 Task: Add an event with the title Product Development Meeting, date '2024/04/17', time 8:00 AM to 10:00 AMand add a description: Participants will explore the significance of shared goals and a shared vision in driving team collaboration. They will learn techniques for aligning individual objectives with team objectives, fostering a sense of purpose, and promoting a collective sense of ownership.Select event color  Peacock . Add location for the event as: 123 Lello Bookstore, Porto, Portugal, logged in from the account softage.1@softage.netand send the event invitation to softage.5@softage.net and softage.6@softage.net. Set a reminder for the event Every weekday(Monday to Friday)
Action: Mouse moved to (46, 90)
Screenshot: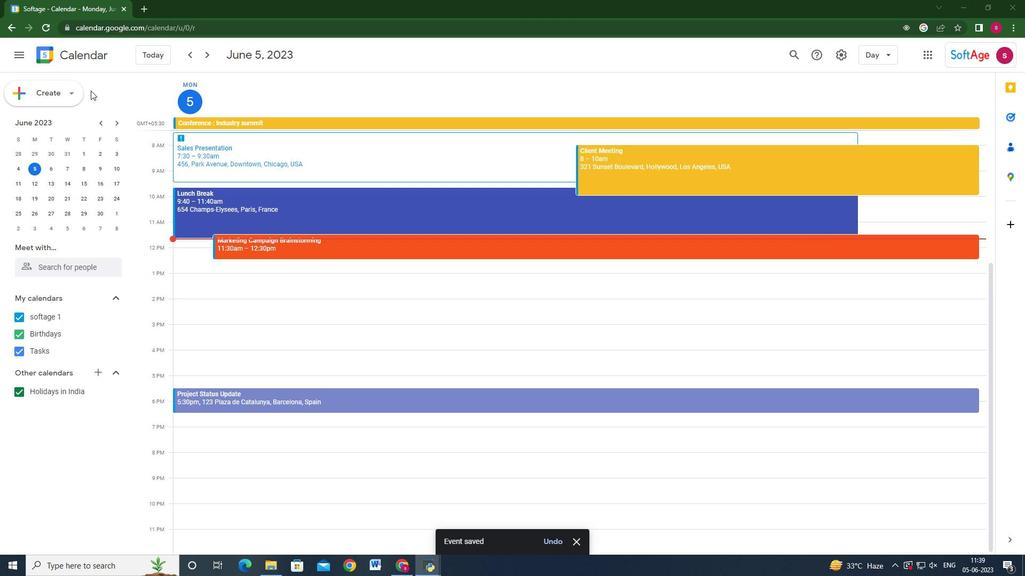 
Action: Mouse pressed left at (46, 90)
Screenshot: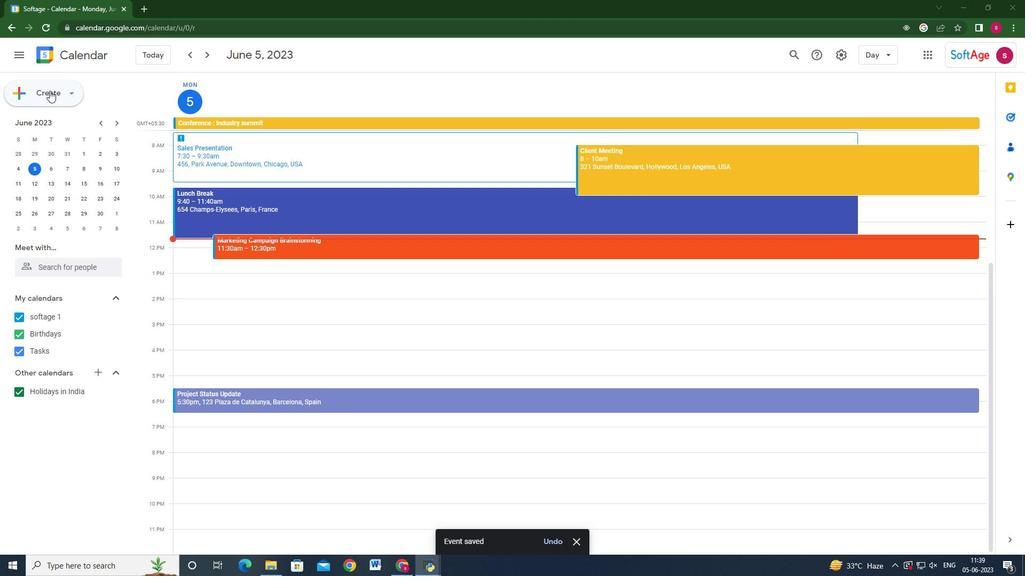 
Action: Mouse moved to (46, 117)
Screenshot: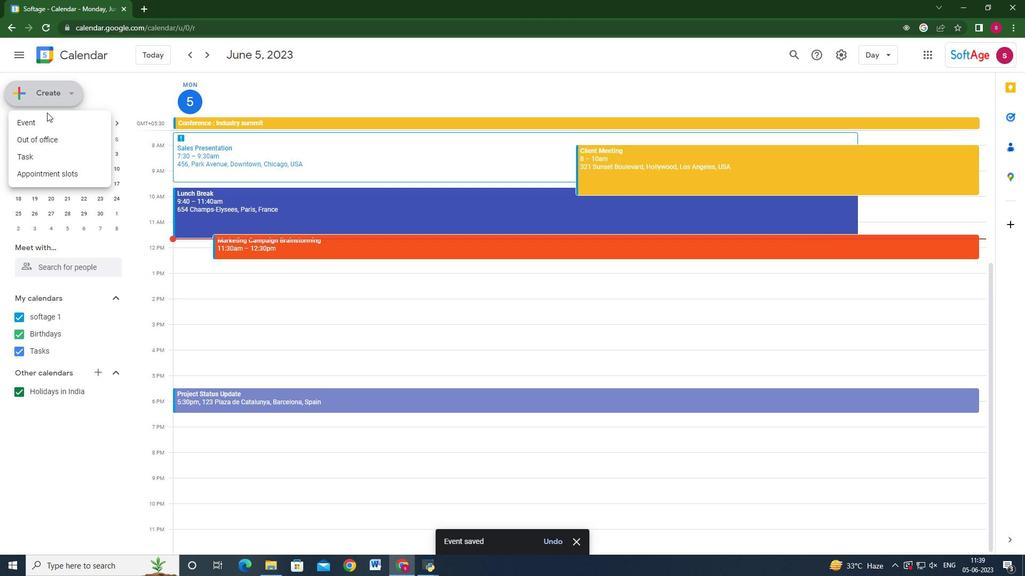 
Action: Mouse pressed left at (46, 117)
Screenshot: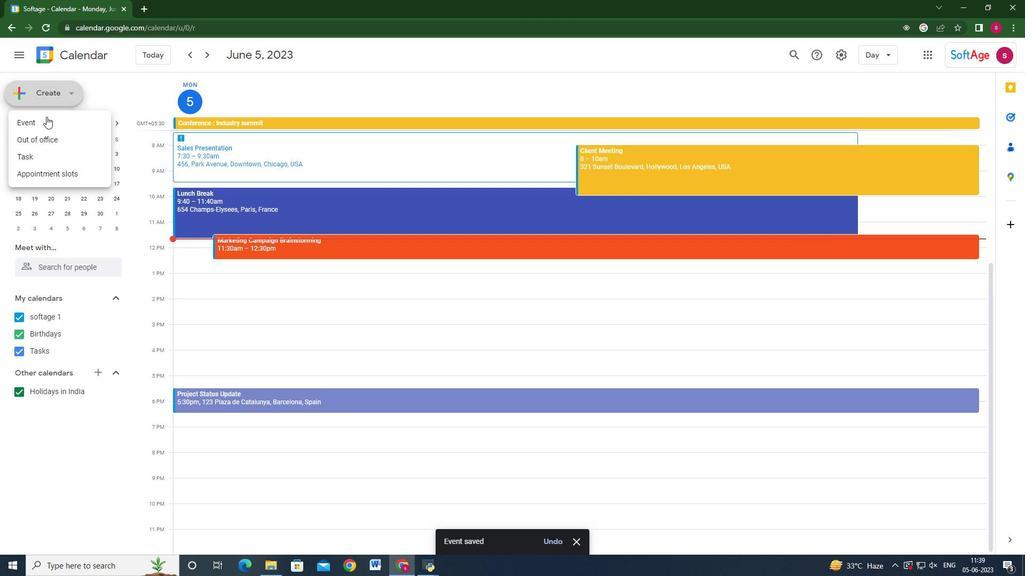 
Action: Mouse moved to (533, 191)
Screenshot: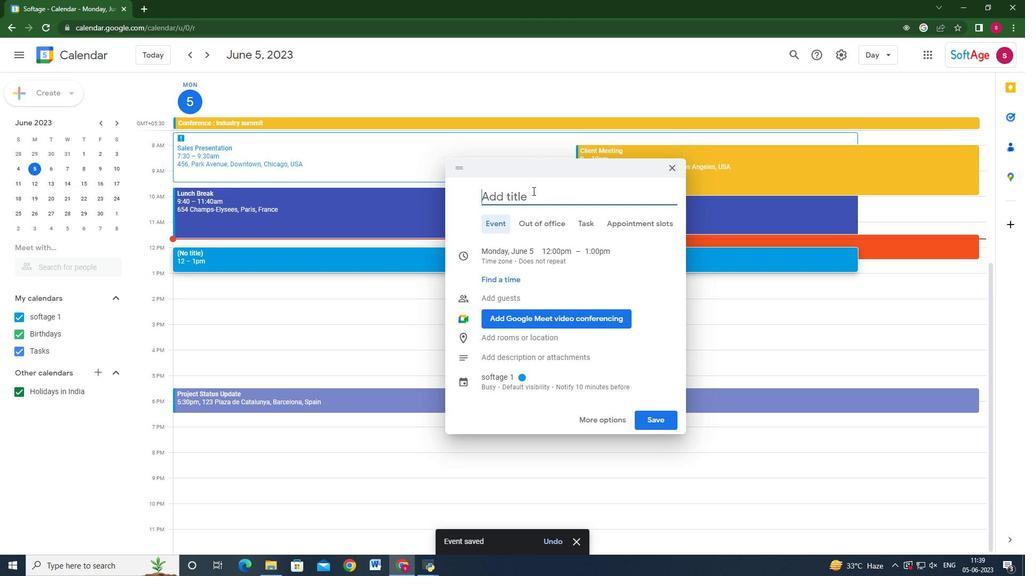 
Action: Key pressed <Key.shift><Key.shift>Product<Key.space><Key.shift_r>Development<Key.space><Key.shift_r><Key.shift>Meeting
Screenshot: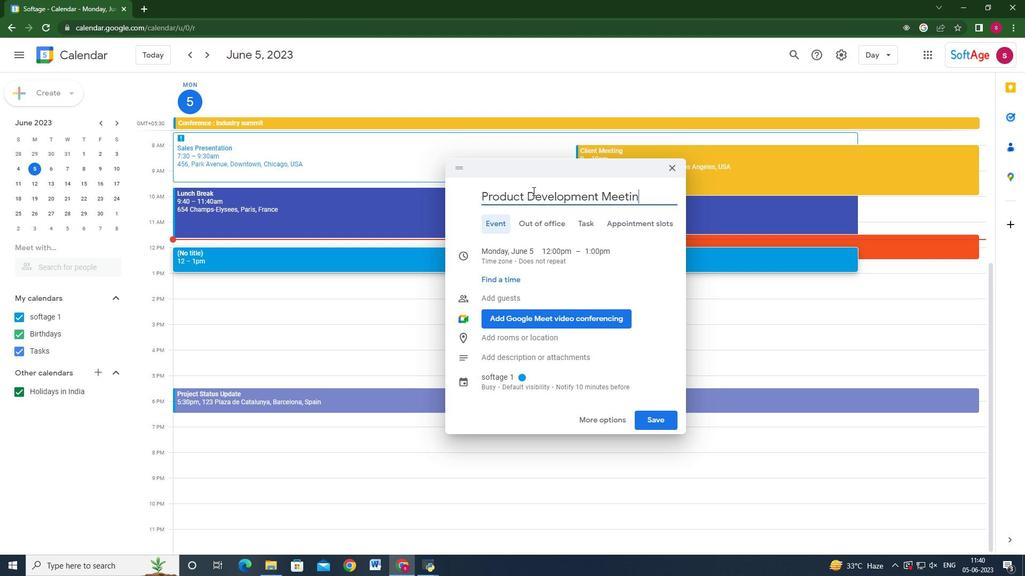 
Action: Mouse moved to (610, 414)
Screenshot: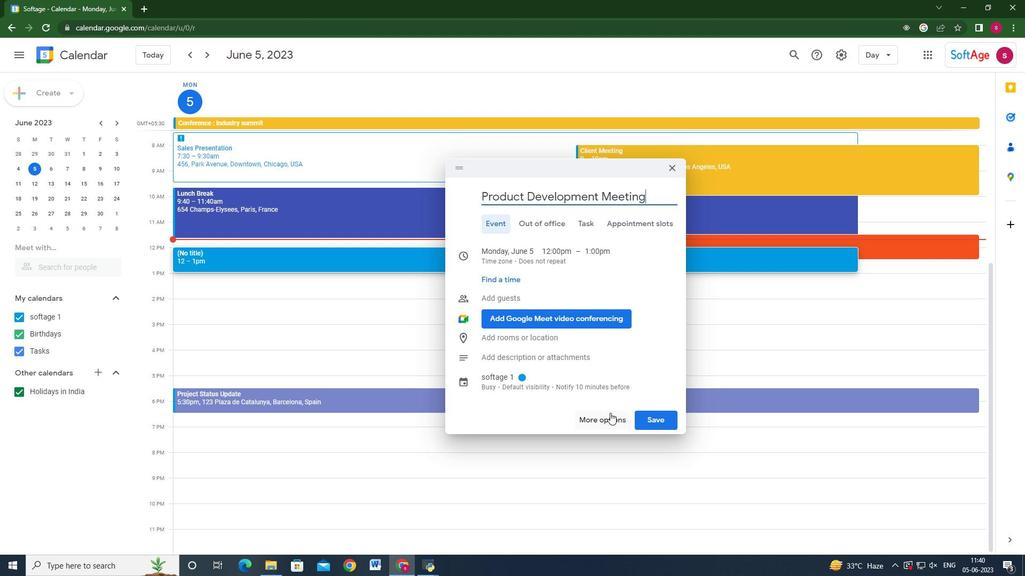 
Action: Mouse pressed left at (610, 414)
Screenshot: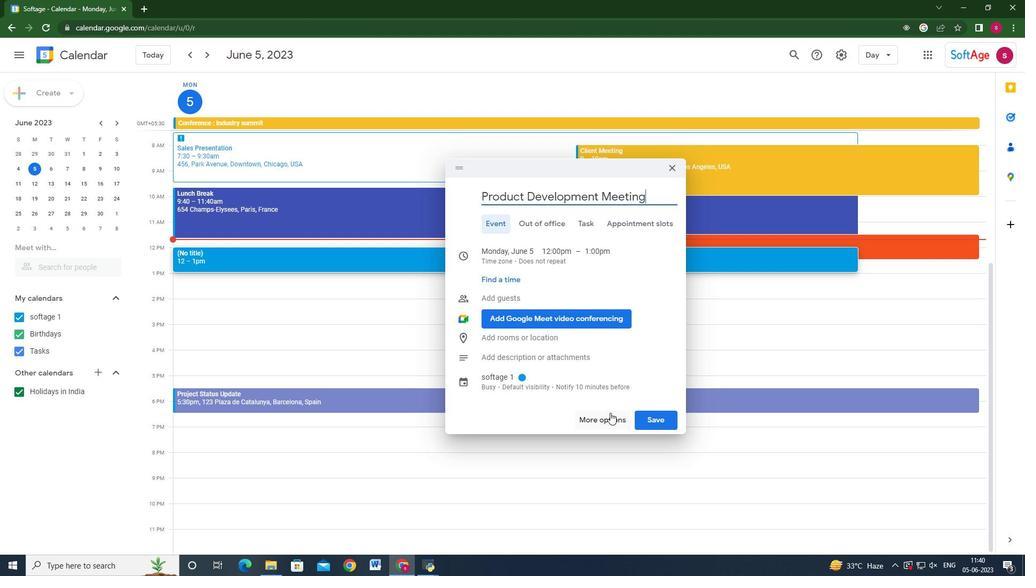 
Action: Mouse moved to (73, 92)
Screenshot: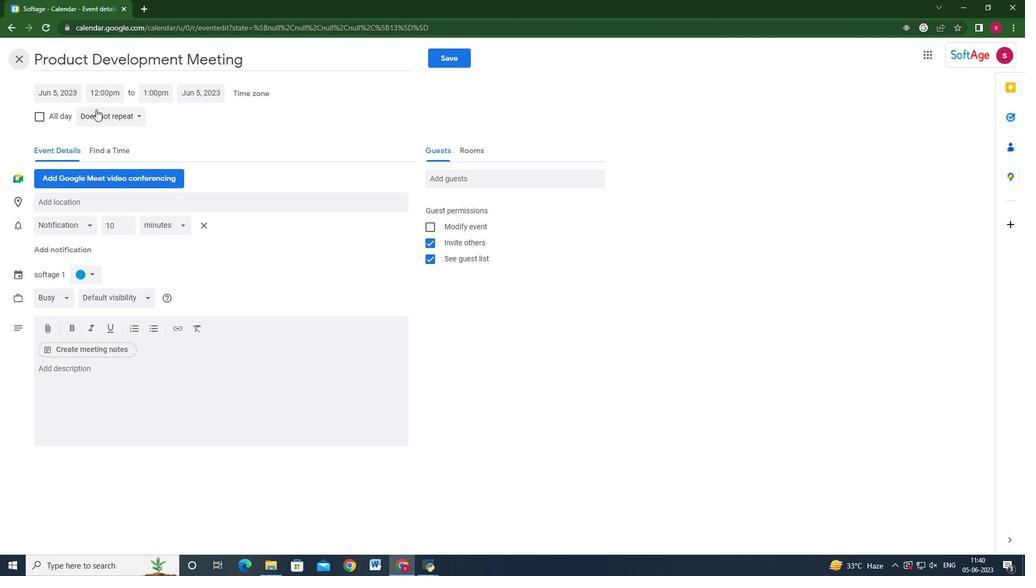 
Action: Mouse pressed left at (73, 92)
Screenshot: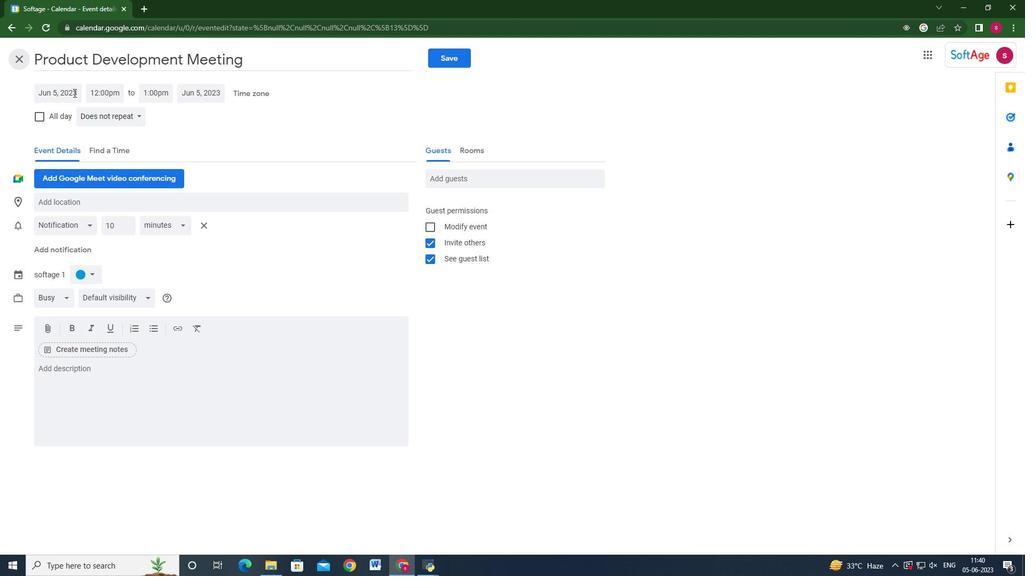 
Action: Mouse moved to (167, 114)
Screenshot: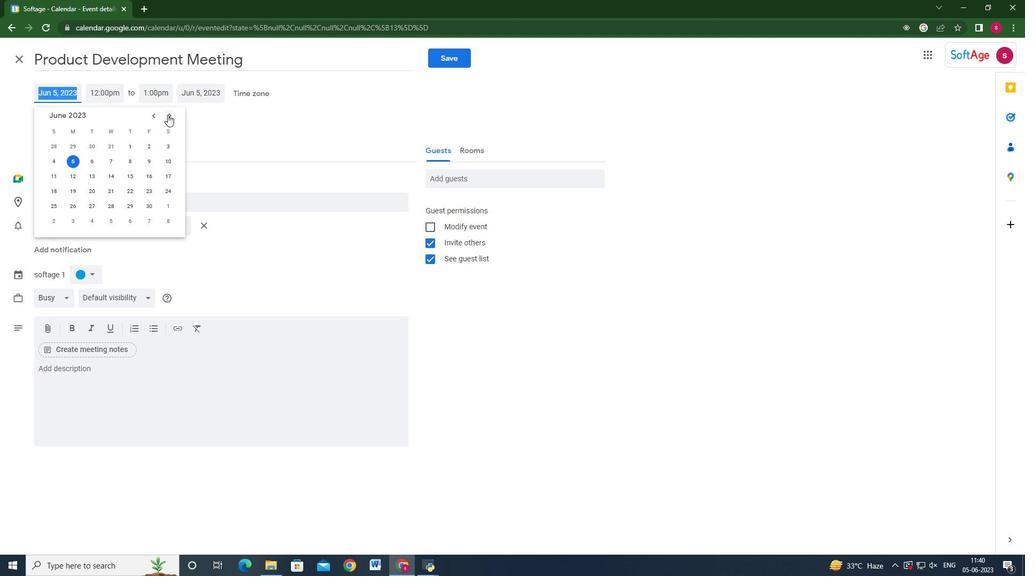 
Action: Mouse pressed left at (167, 114)
Screenshot: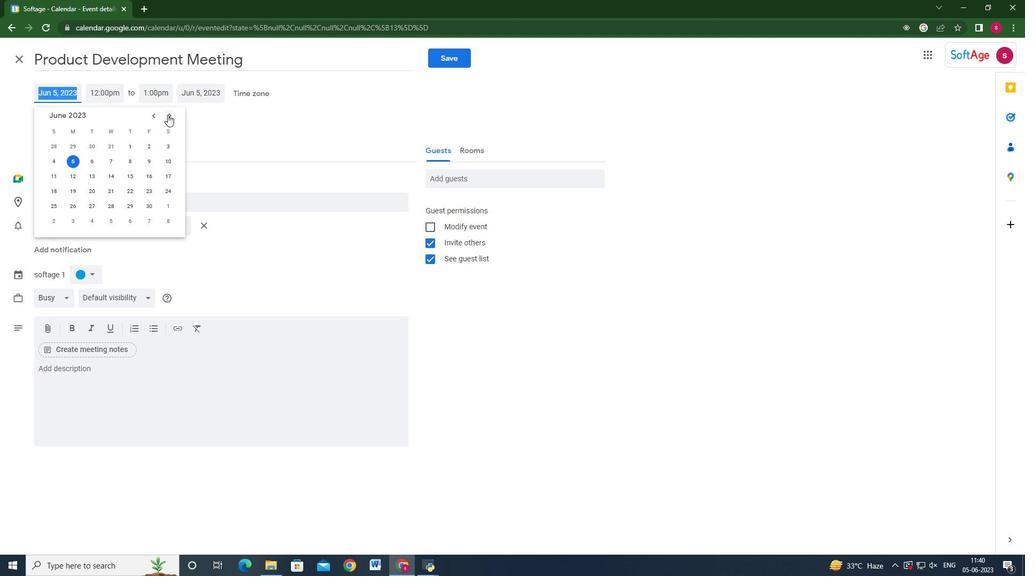 
Action: Mouse moved to (168, 114)
Screenshot: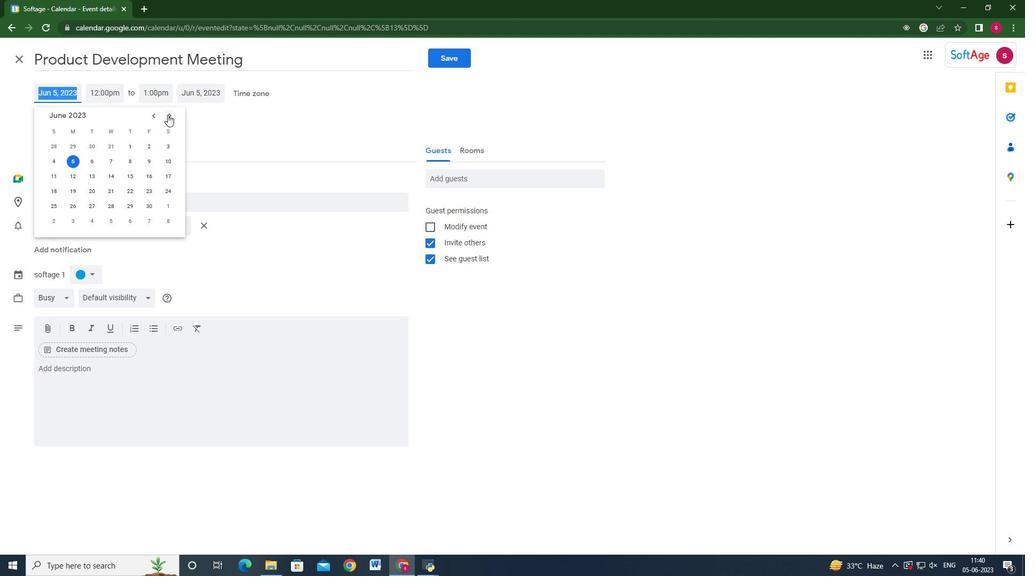 
Action: Mouse pressed left at (168, 114)
Screenshot: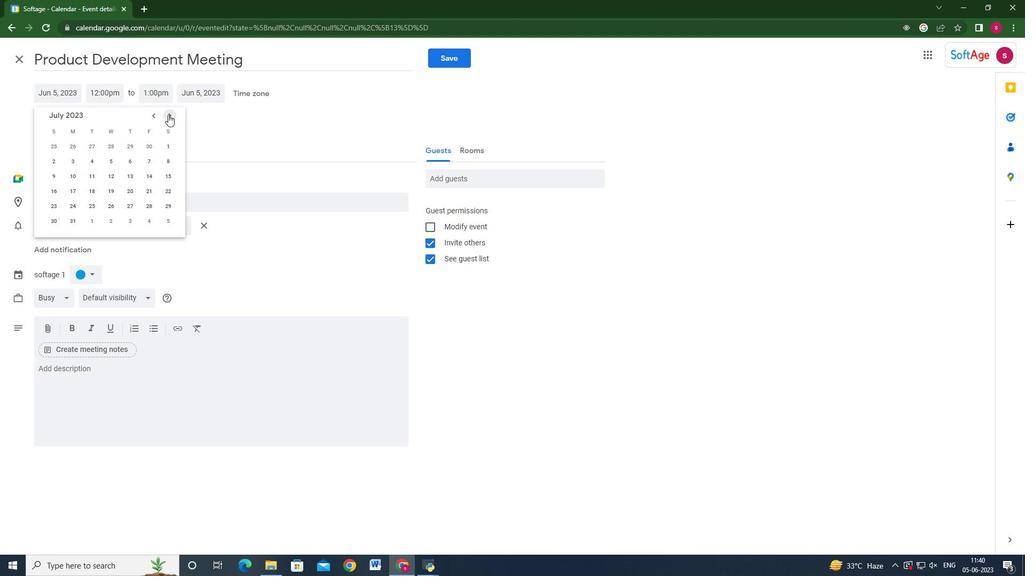 
Action: Mouse pressed left at (168, 114)
Screenshot: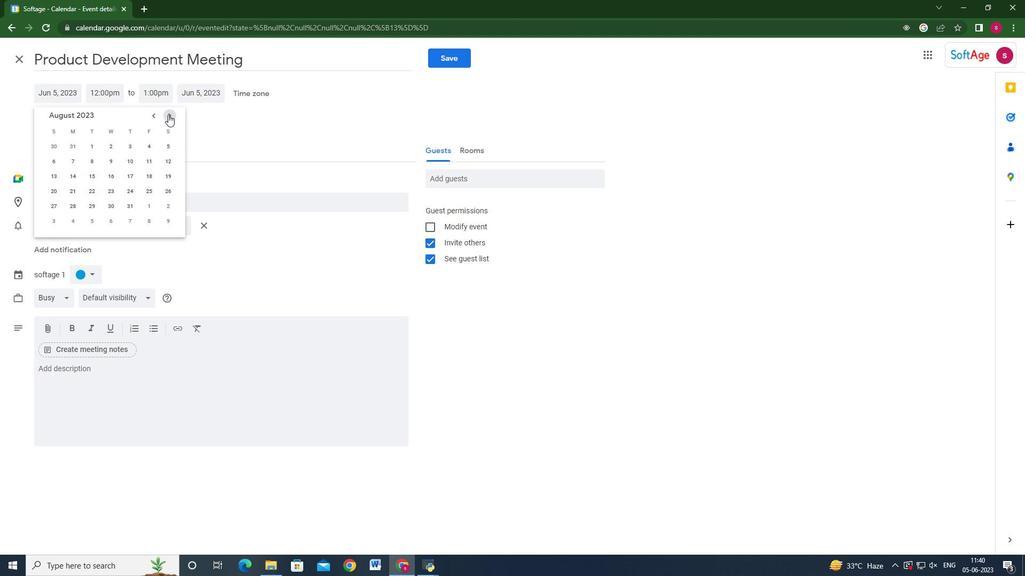 
Action: Mouse pressed left at (168, 114)
Screenshot: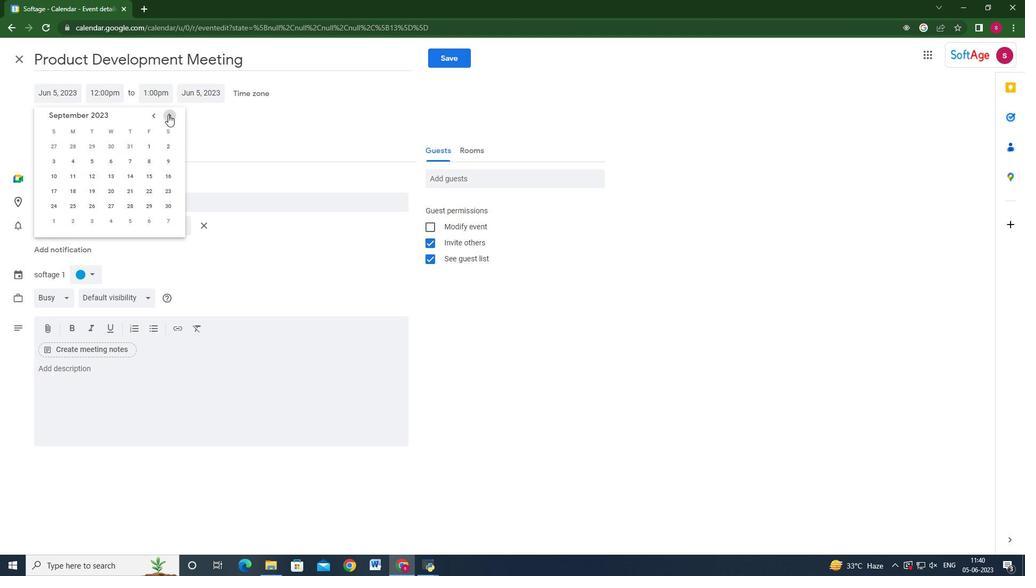 
Action: Mouse pressed left at (168, 114)
Screenshot: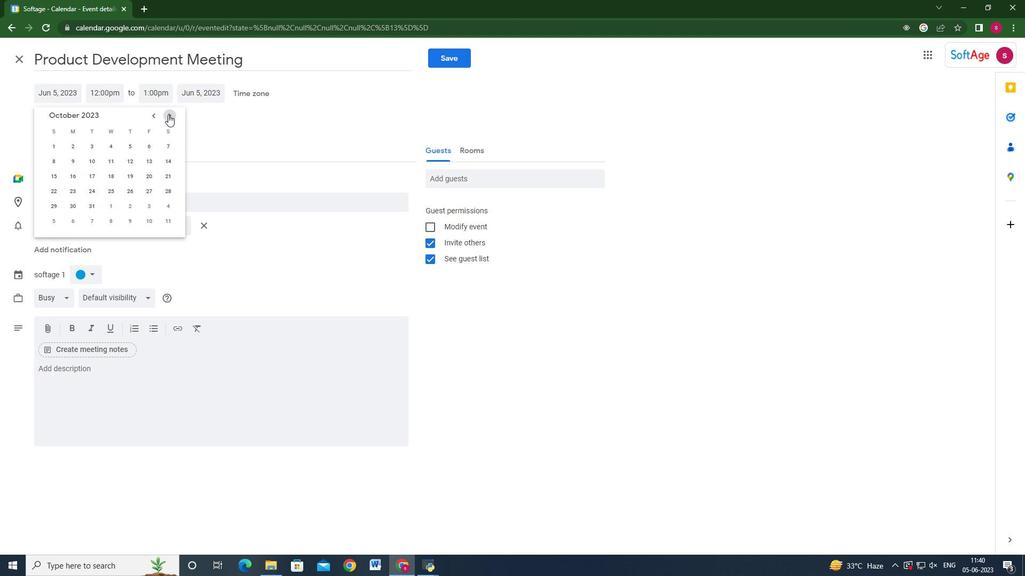 
Action: Mouse pressed left at (168, 114)
Screenshot: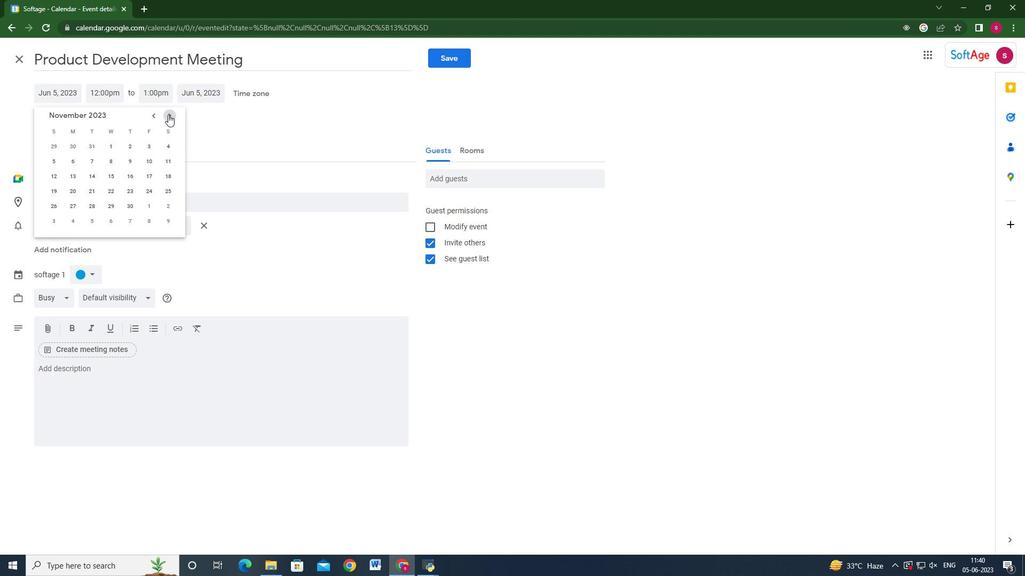 
Action: Mouse pressed left at (168, 114)
Screenshot: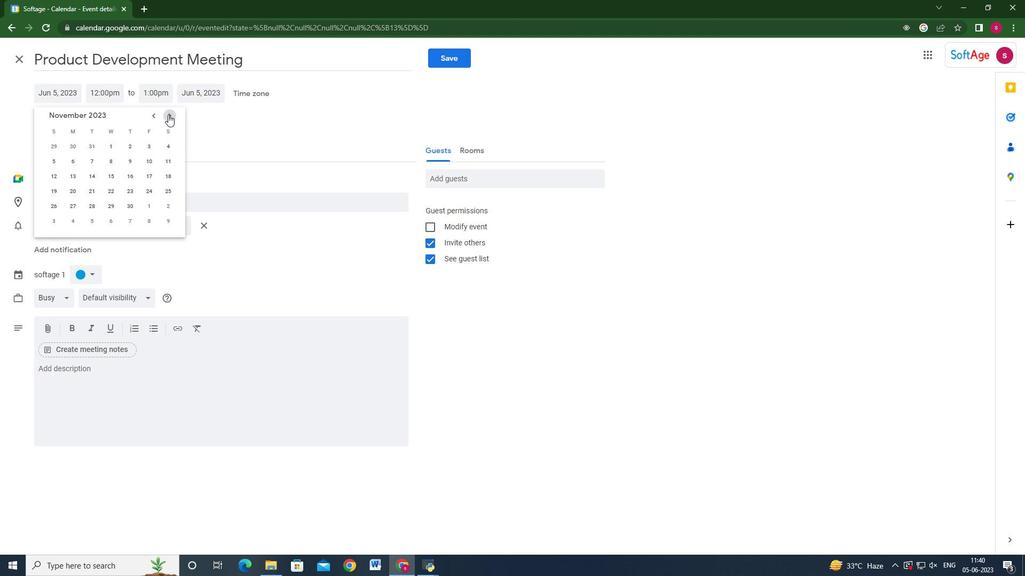 
Action: Mouse pressed left at (168, 114)
Screenshot: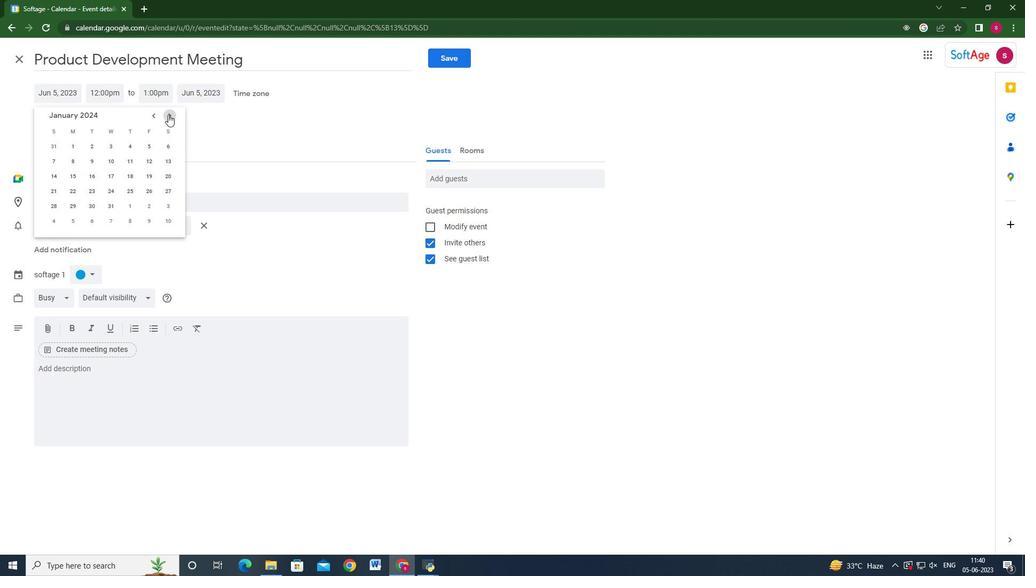 
Action: Mouse moved to (154, 116)
Screenshot: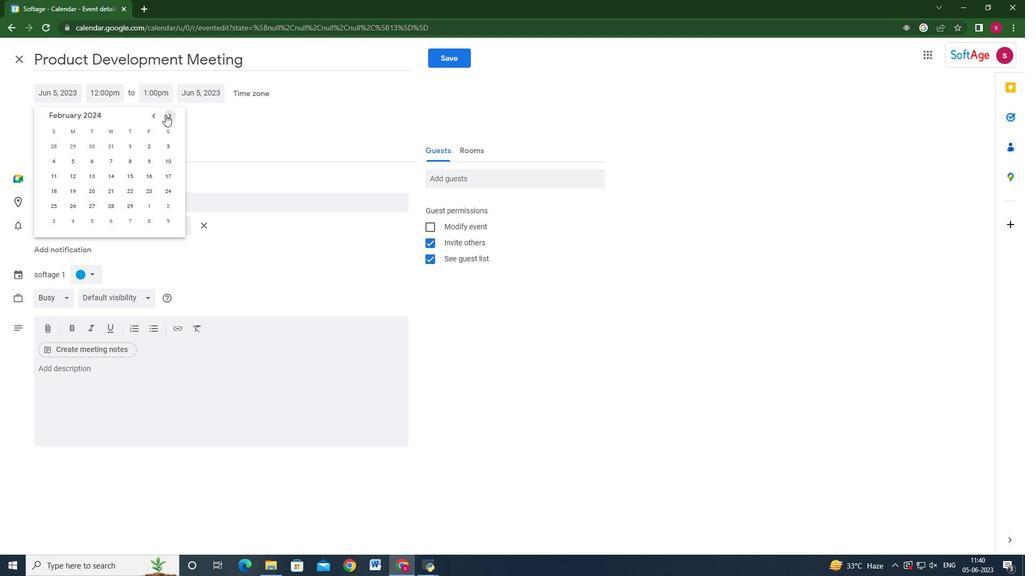 
Action: Mouse pressed left at (154, 116)
Screenshot: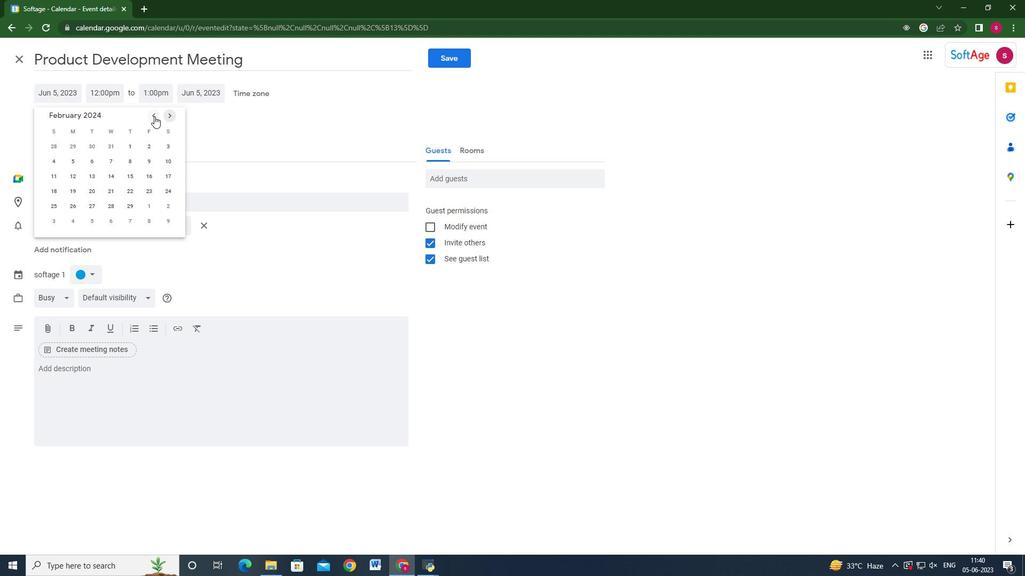 
Action: Mouse pressed left at (154, 116)
Screenshot: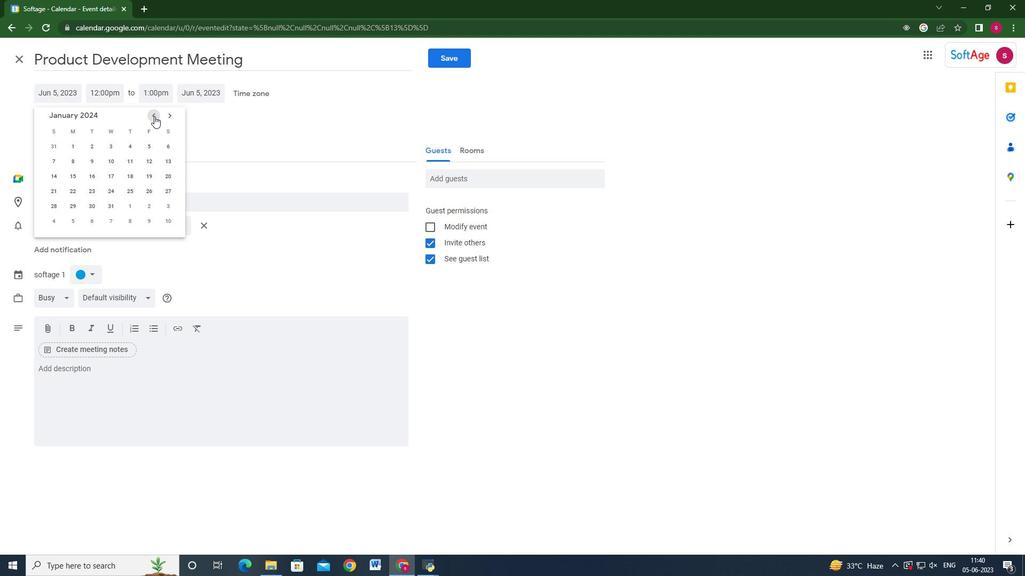 
Action: Mouse moved to (170, 116)
Screenshot: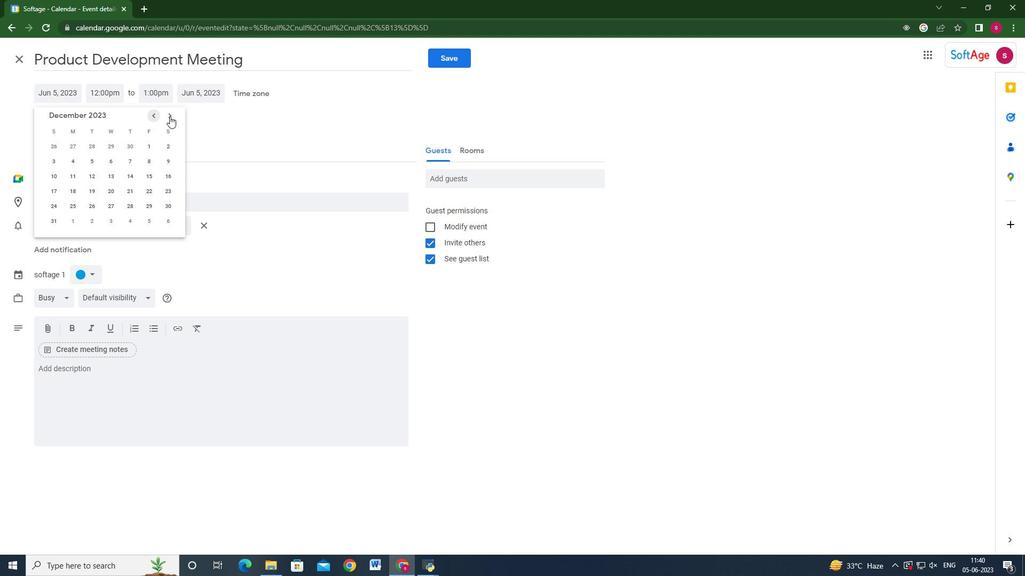 
Action: Mouse pressed left at (170, 116)
Screenshot: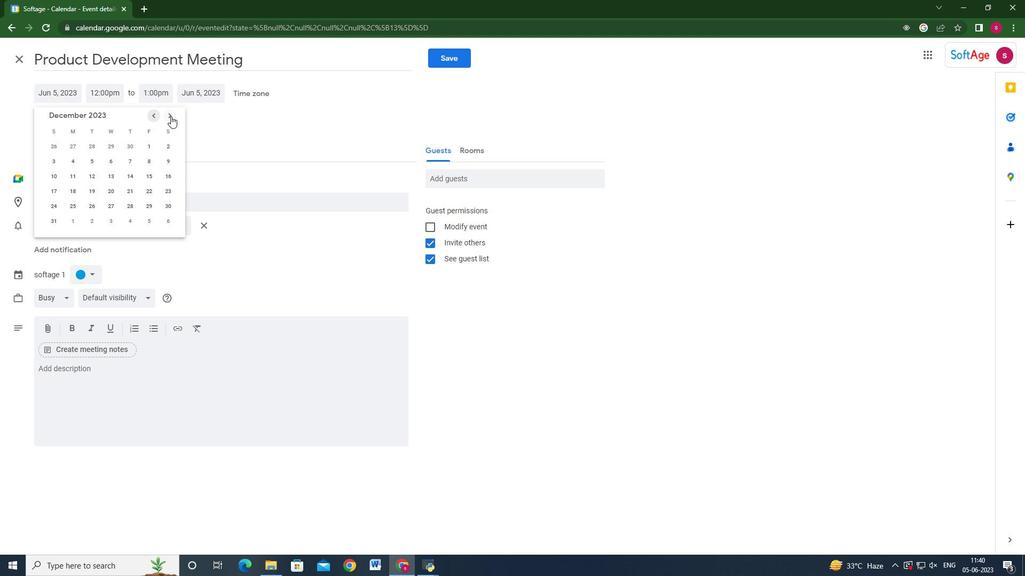 
Action: Mouse pressed left at (170, 116)
Screenshot: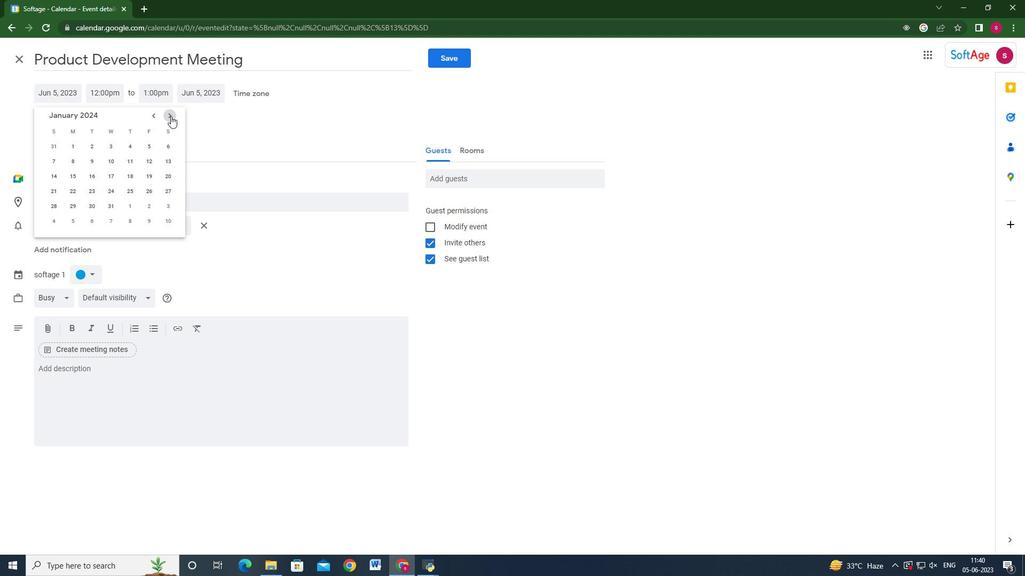 
Action: Mouse pressed left at (170, 116)
Screenshot: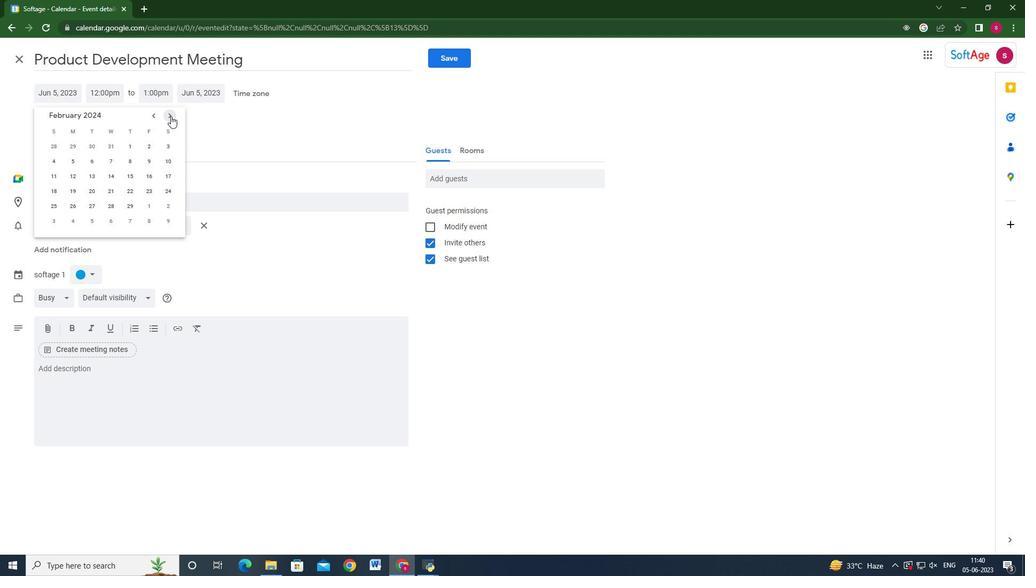
Action: Mouse pressed left at (170, 116)
Screenshot: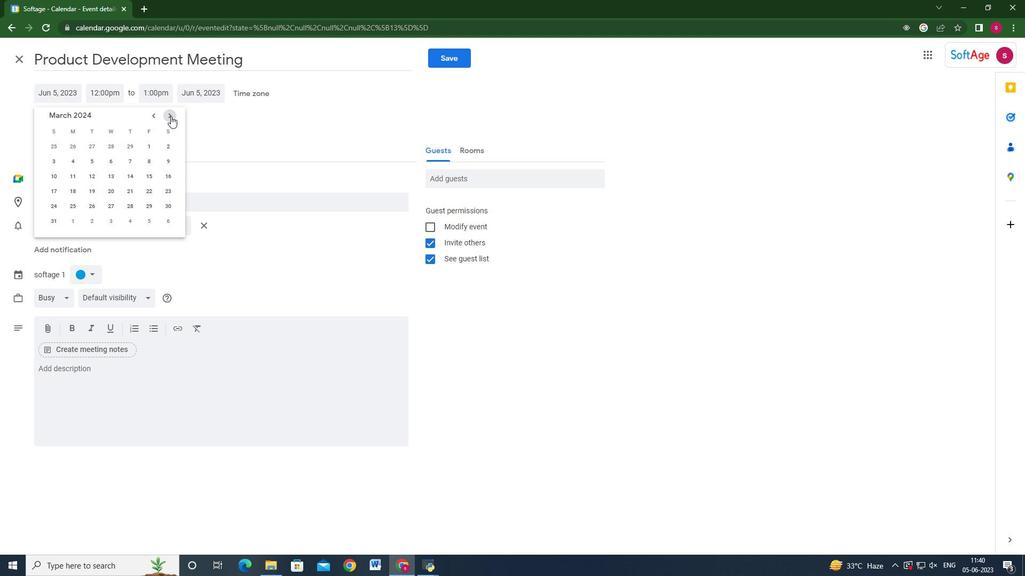 
Action: Mouse moved to (116, 174)
Screenshot: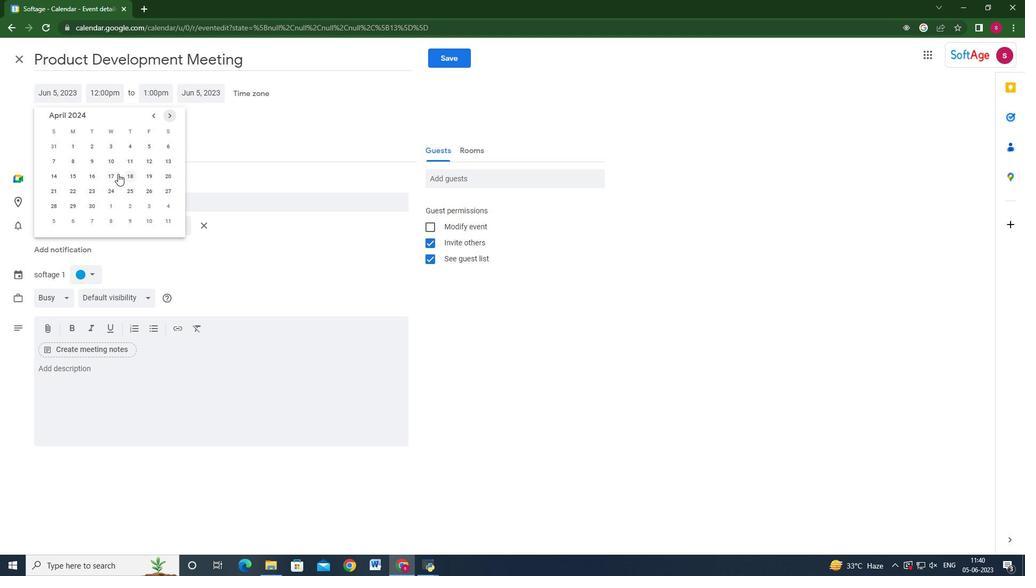 
Action: Mouse pressed left at (116, 174)
Screenshot: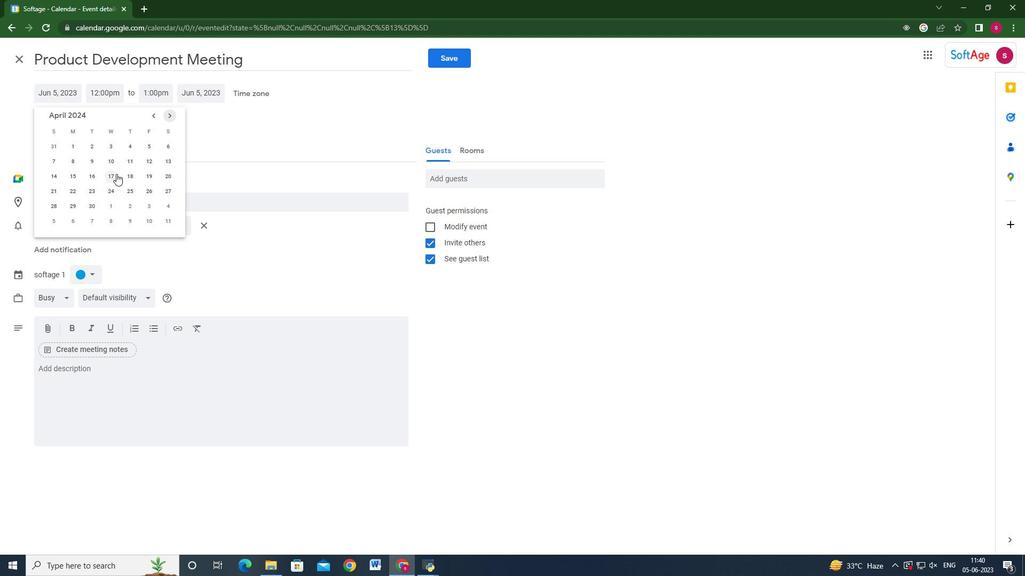 
Action: Mouse moved to (107, 89)
Screenshot: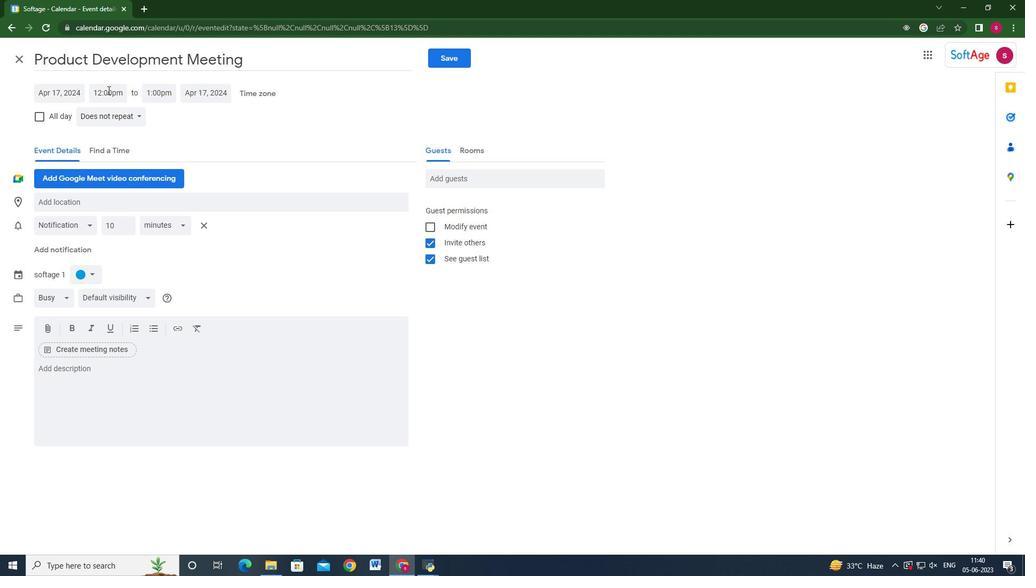 
Action: Mouse pressed left at (107, 89)
Screenshot: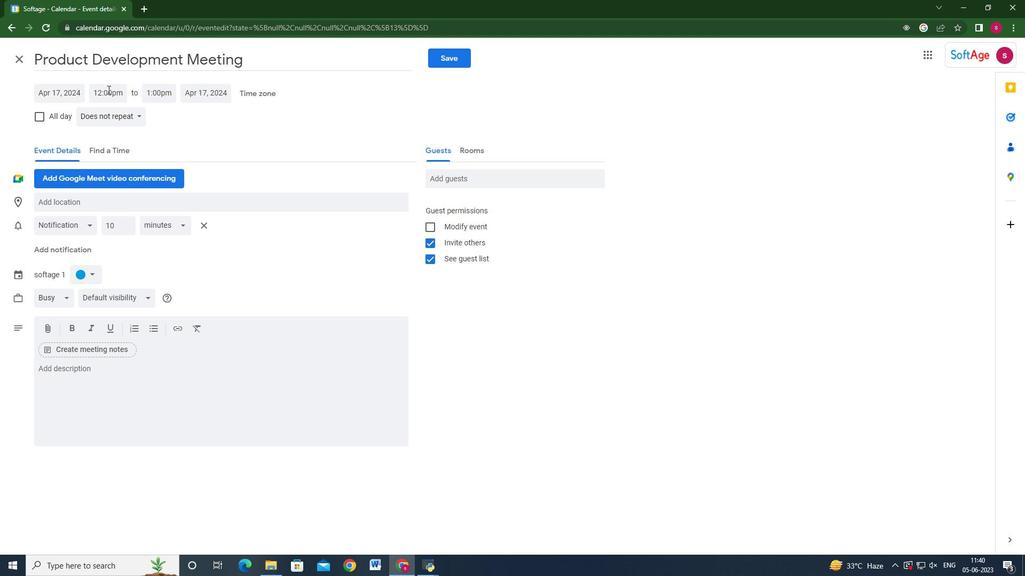 
Action: Mouse moved to (150, 112)
Screenshot: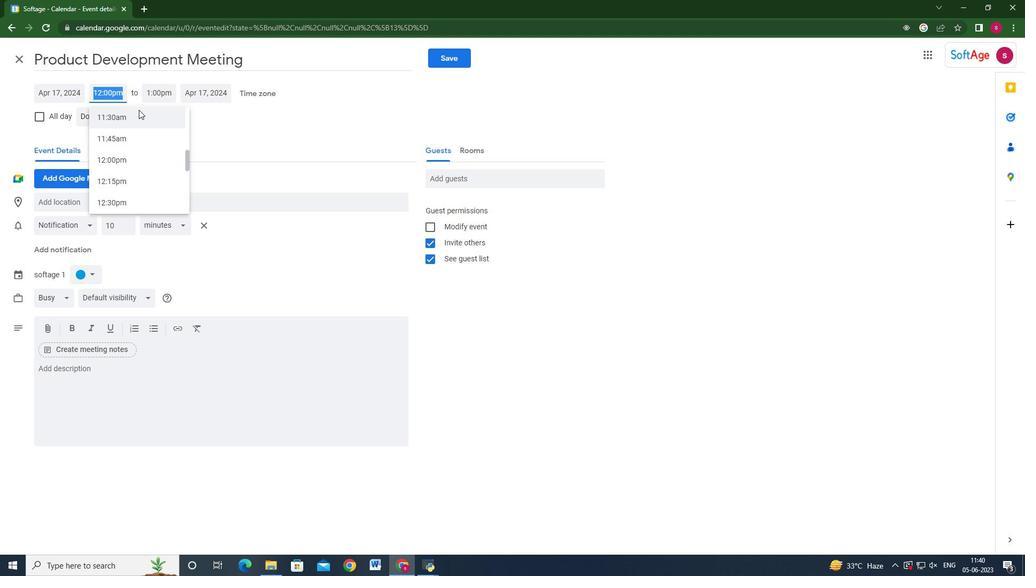 
Action: Key pressed 8<Key.shift>:000<Key.backspace>am<Key.enter><Key.tab>10<Key.shift>:00am<Key.enter>
Screenshot: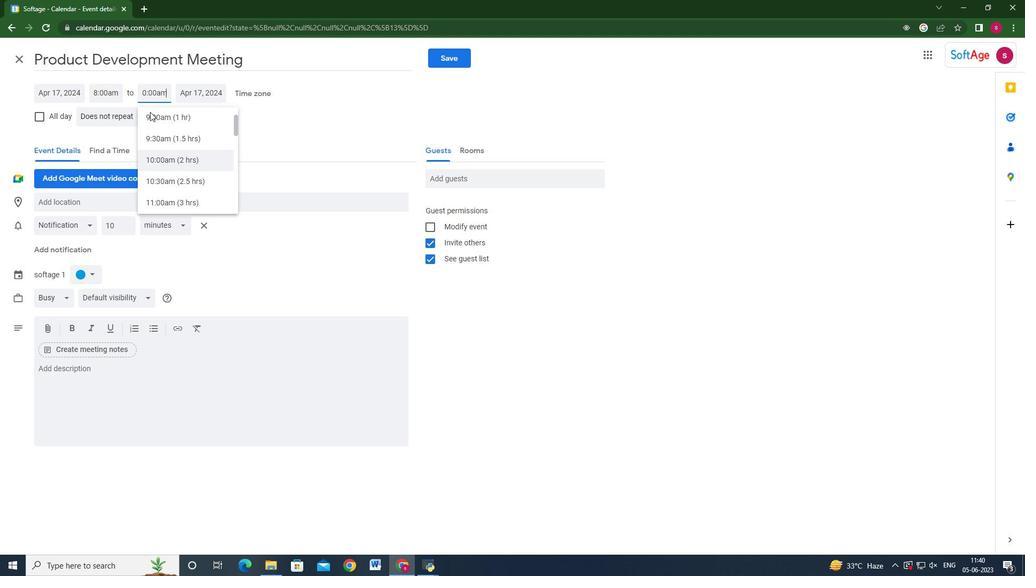
Action: Mouse moved to (145, 381)
Screenshot: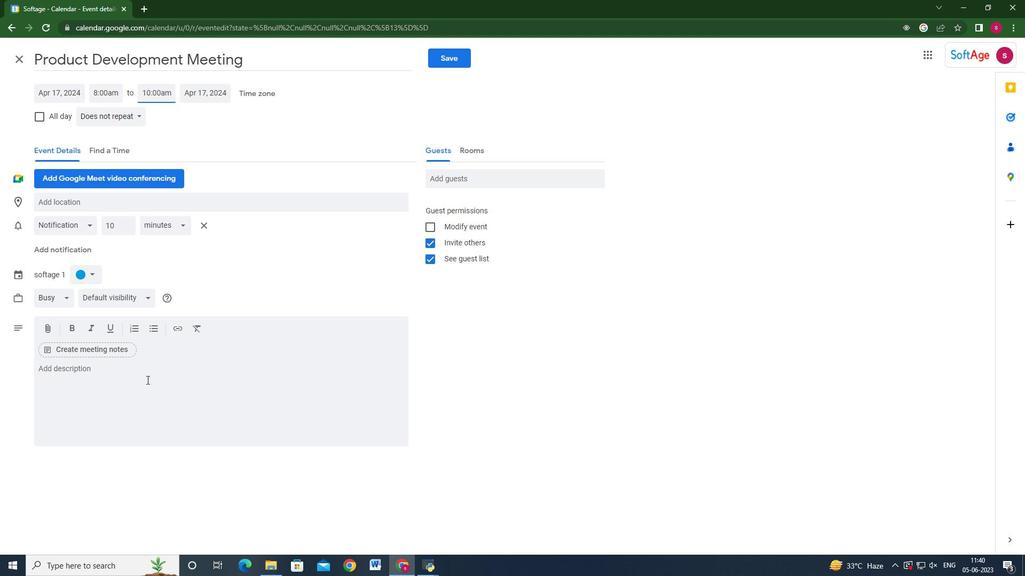 
Action: Mouse pressed left at (145, 381)
Screenshot: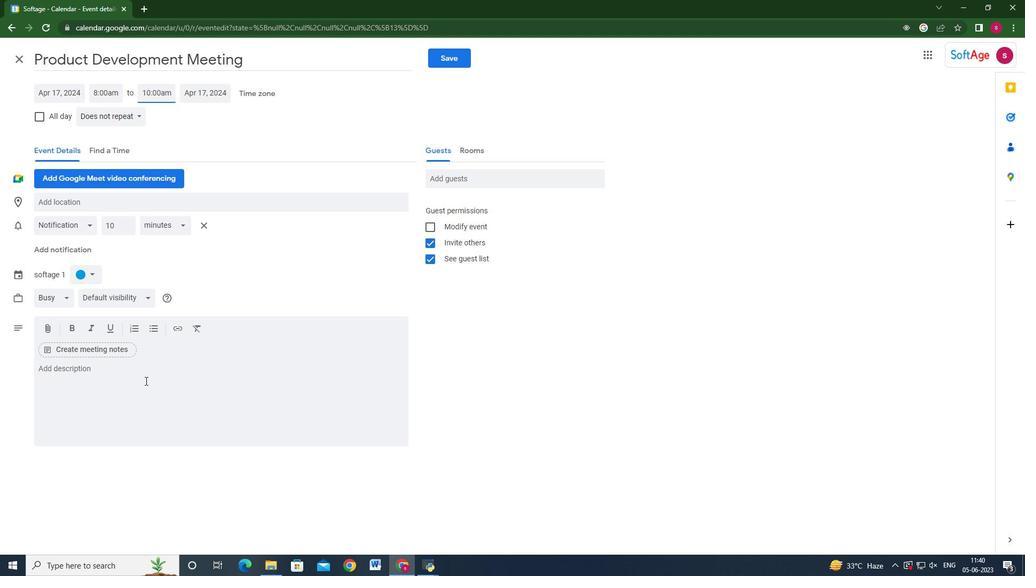 
Action: Mouse moved to (205, 370)
Screenshot: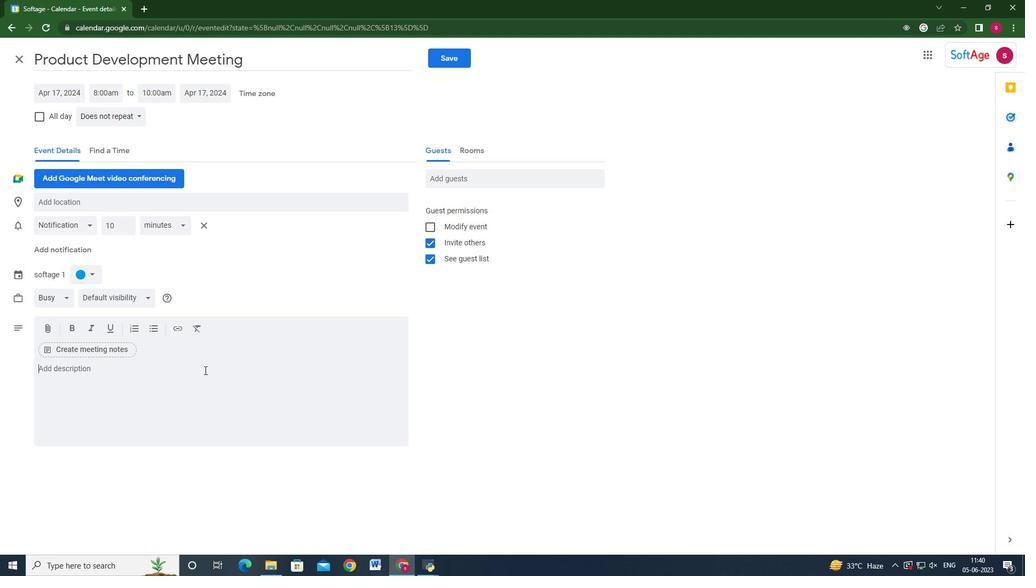 
Action: Key pressed <Key.shift>Participants<Key.space>will<Key.space>explore<Key.space>the<Key.space>significance<Key.space>of<Key.space>shared<Key.space>goals<Key.space>and<Key.space>a<Key.space>sa<Key.backspace>hared<Key.space>vision<Key.space>in<Key.space>driving<Key.space>teal<Key.backspace>m<Key.space>collaboration.<Key.space><Key.shift>They<Key.space>will<Key.space>learn<Key.space>techniques<Key.space>for<Key.space>ai<Key.backspace>ligning<Key.space>individual<Key.space>objectives<Key.space>with<Key.space>team<Key.space>objectives,<Key.space>fostering<Key.space>a<Key.space>sense<Key.space>of<Key.space>purpose,<Key.space>and<Key.space>promoting<Key.space>a<Key.space>collective<Key.space>sense<Key.space>of<Key.space>owe<Key.backspace>nership.
Screenshot: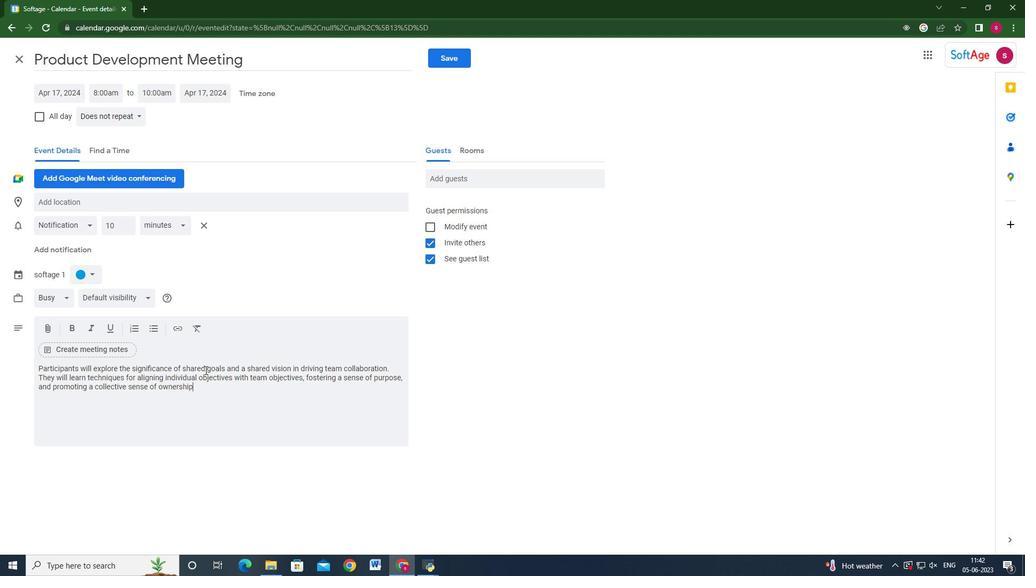 
Action: Mouse moved to (79, 270)
Screenshot: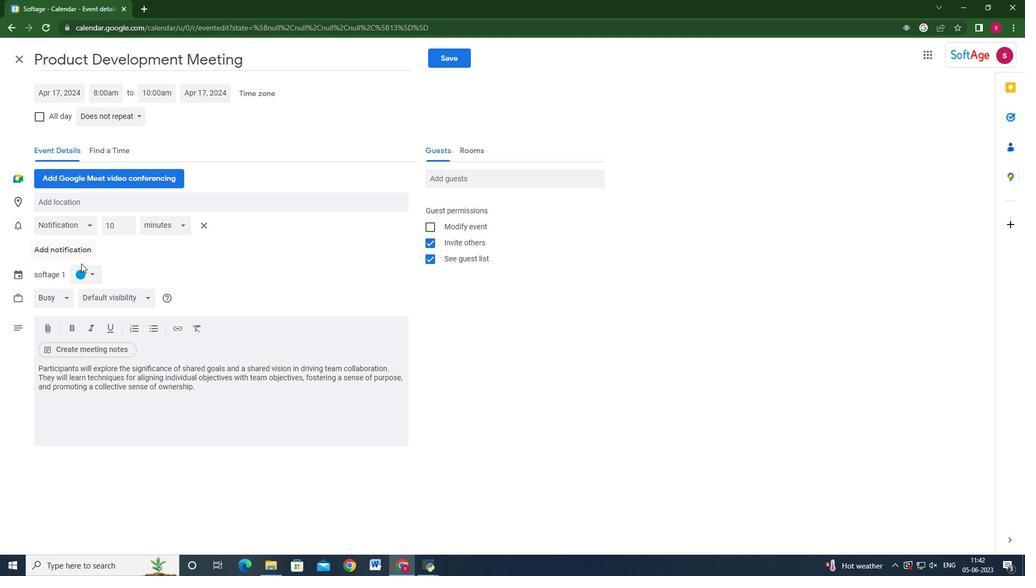 
Action: Mouse pressed left at (79, 270)
Screenshot: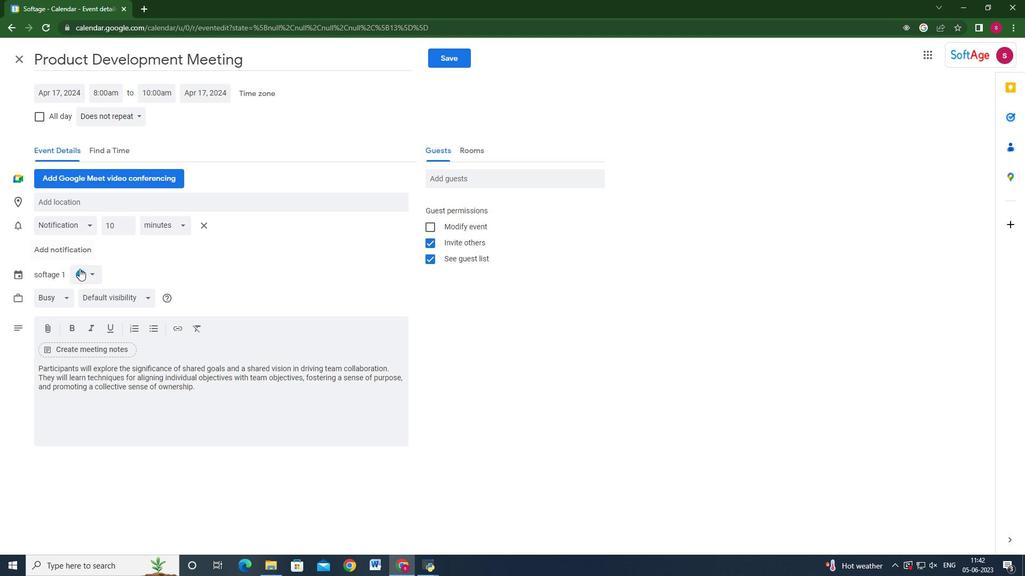 
Action: Mouse moved to (78, 315)
Screenshot: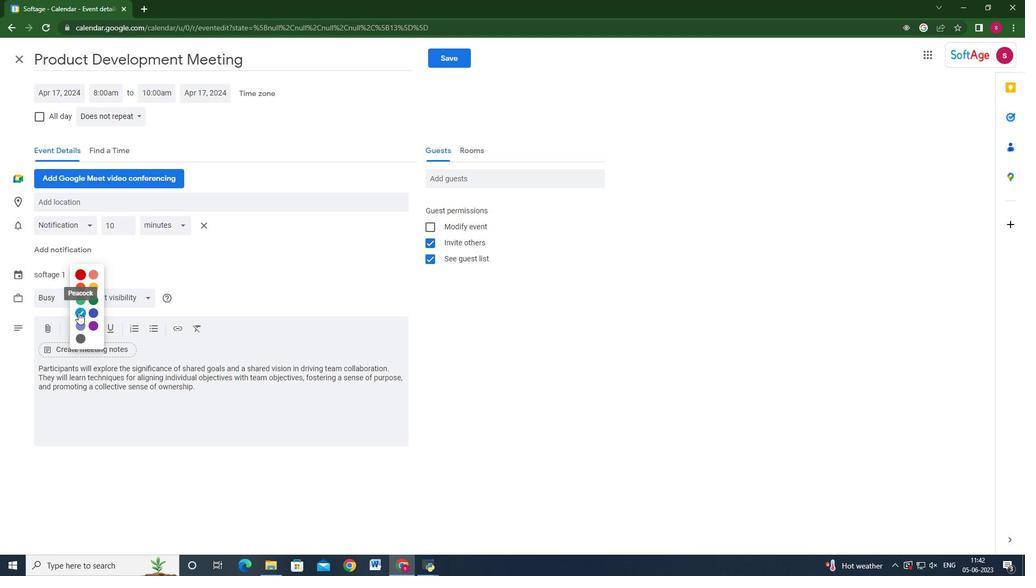 
Action: Mouse pressed left at (78, 315)
Screenshot: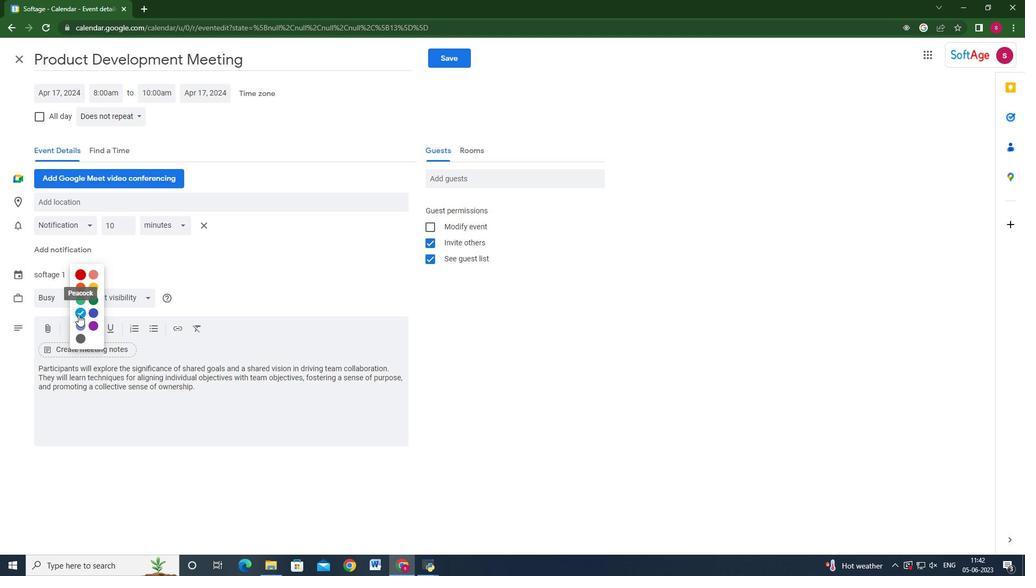 
Action: Mouse moved to (178, 196)
Screenshot: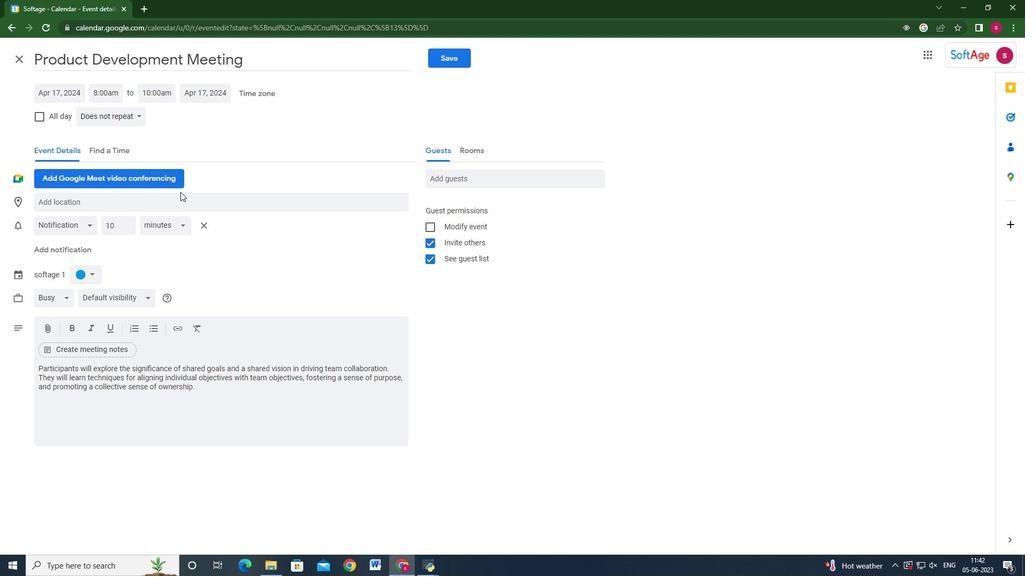 
Action: Mouse pressed left at (178, 196)
Screenshot: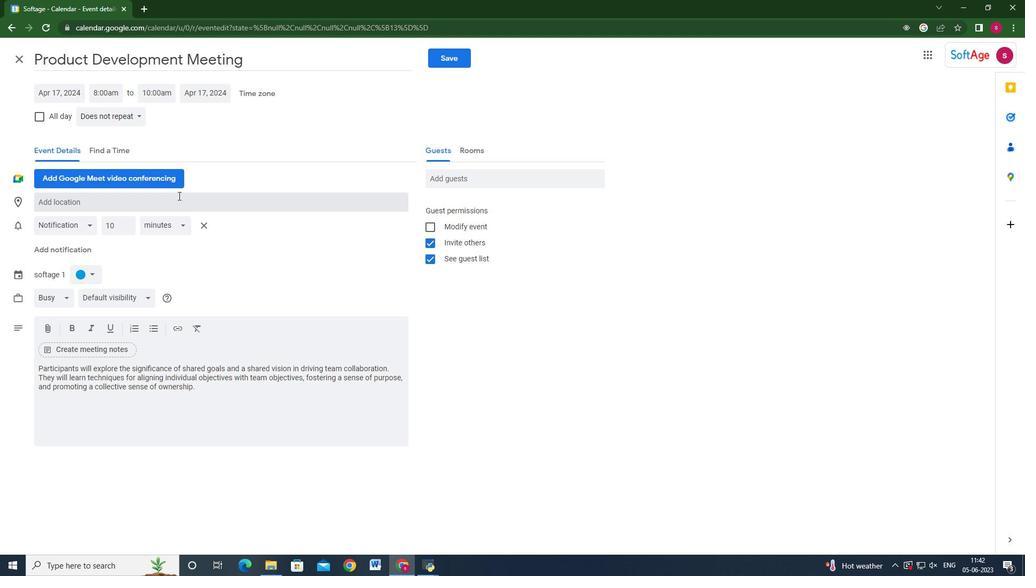 
Action: Key pressed 123<Key.space><Key.shift>lello<Key.backspace><Key.backspace><Key.backspace><Key.backspace><Key.backspace><Key.shift>Lello<Key.space><Key.shift>Bookstore,<Key.space><Key.shift>Porto,<Key.space><Key.shift>Portugal
Screenshot: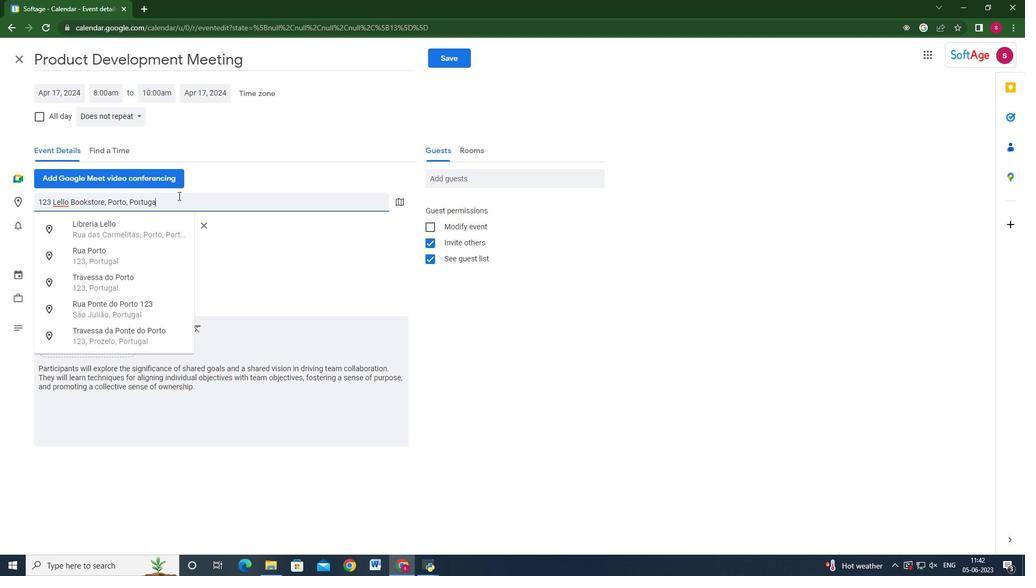 
Action: Mouse moved to (498, 180)
Screenshot: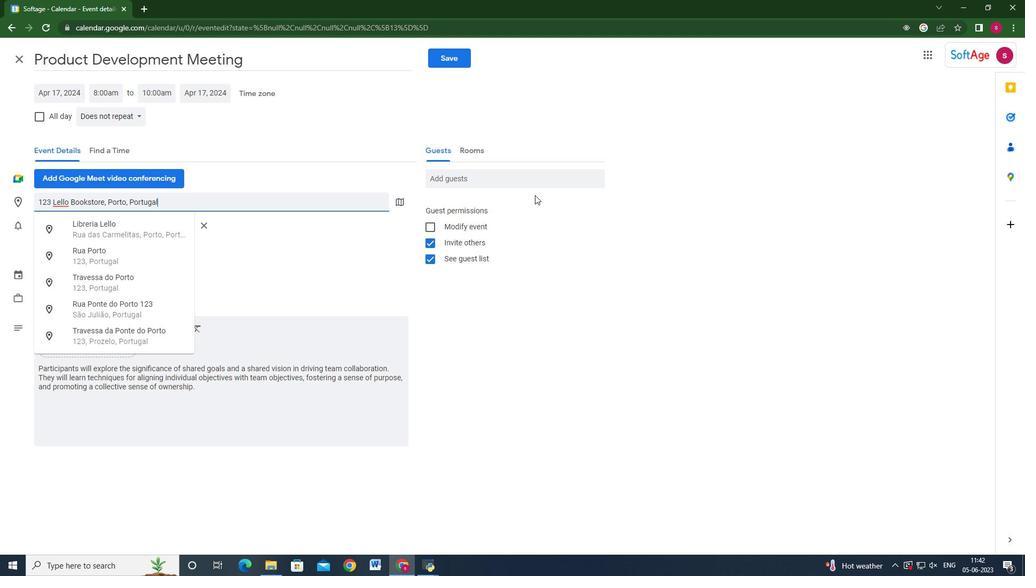 
Action: Mouse pressed left at (498, 180)
Screenshot: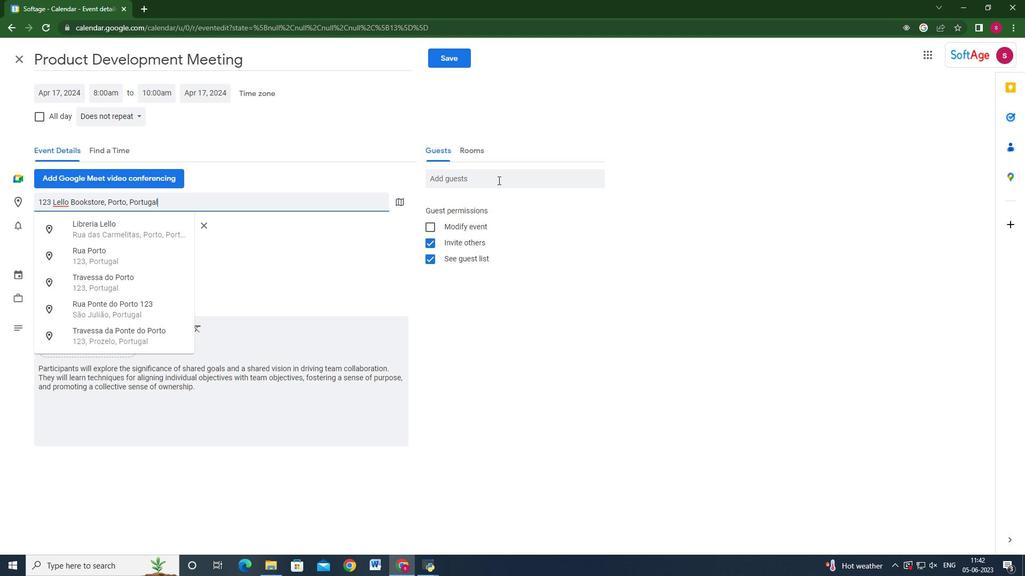 
Action: Key pressed softage.5<Key.shift_r>@softae.<Key.backspace><Key.backspace>ge.net<Key.enter>softage.6<Key.shift_r>@softage.net<Key.enter>
Screenshot: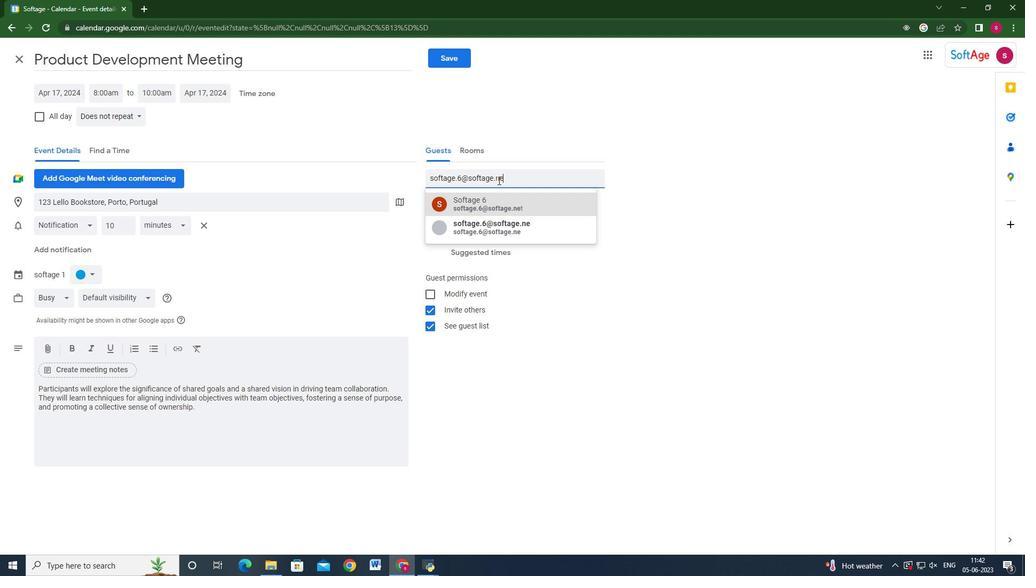 
Action: Mouse moved to (134, 121)
Screenshot: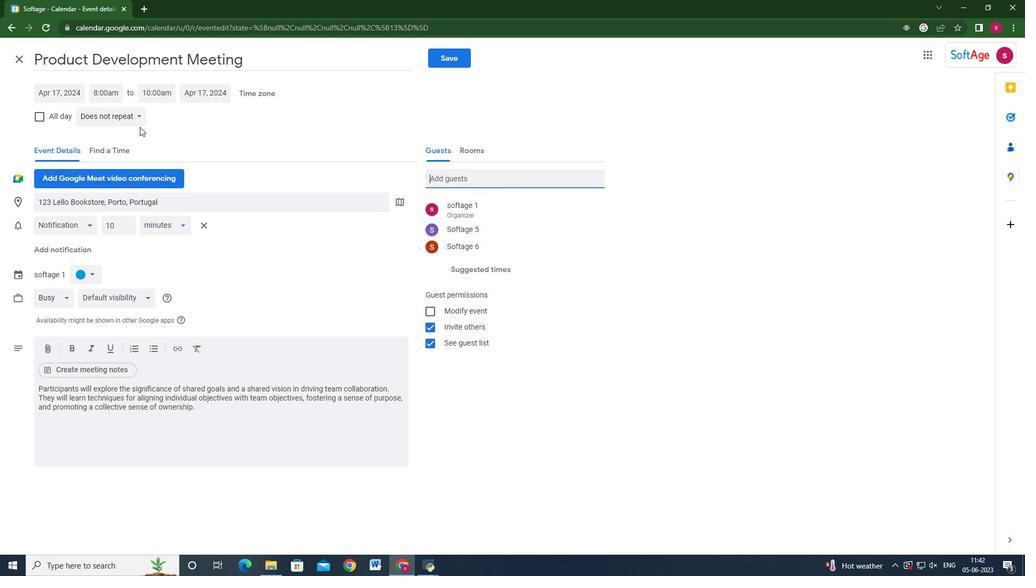 
Action: Mouse pressed left at (134, 121)
Screenshot: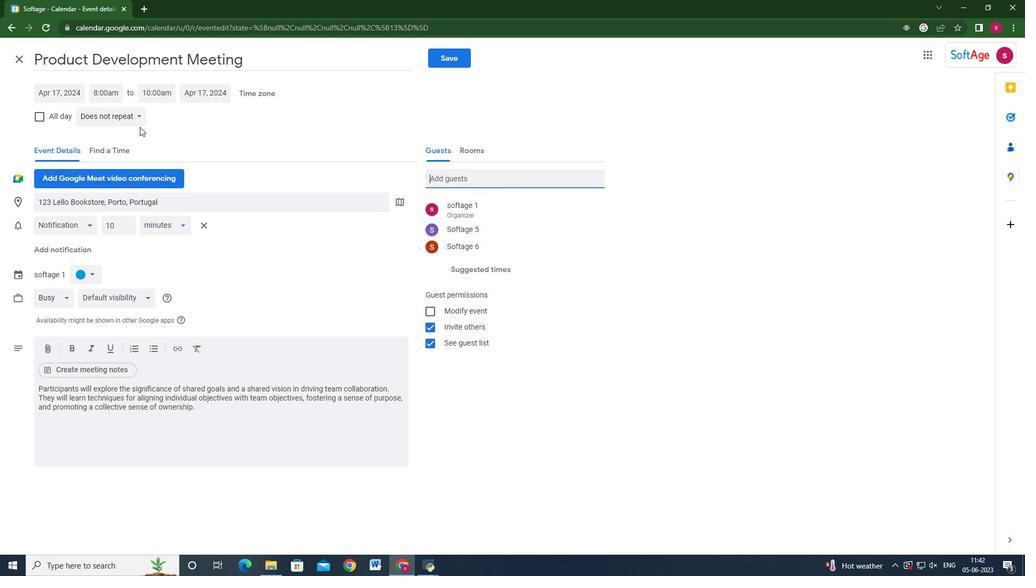 
Action: Mouse moved to (135, 209)
Screenshot: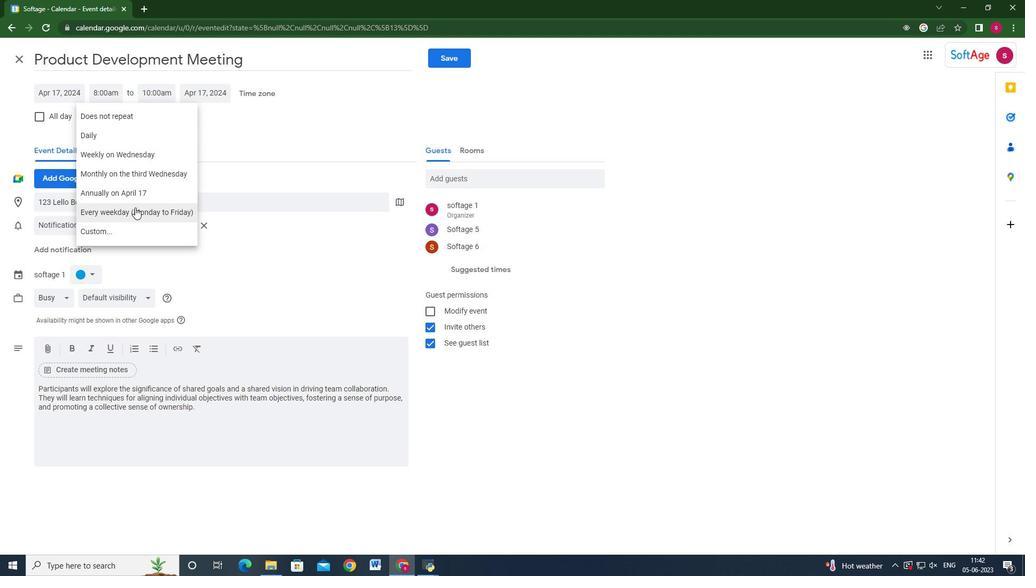 
Action: Mouse pressed left at (135, 209)
Screenshot: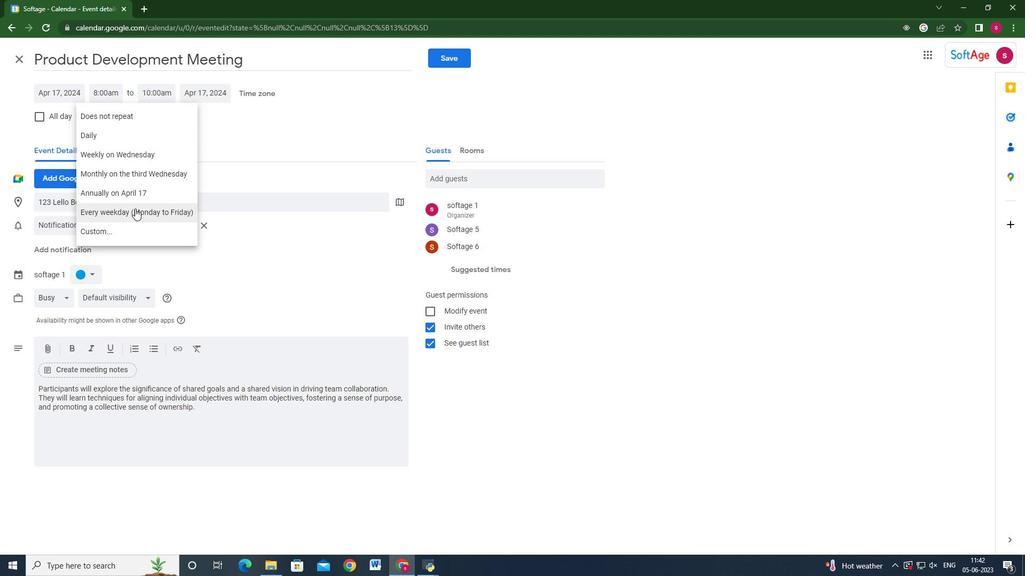 
Action: Mouse moved to (450, 63)
Screenshot: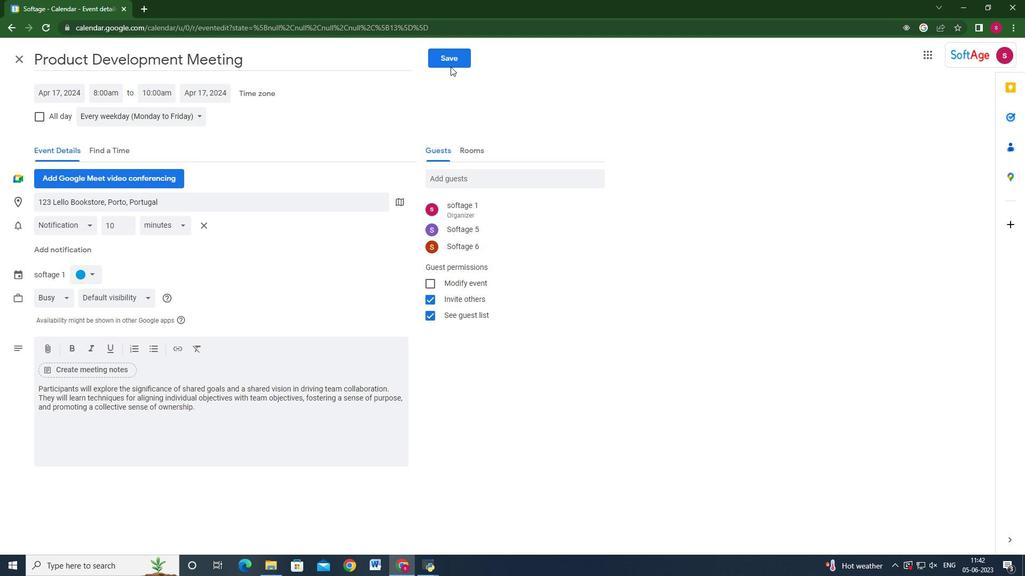 
Action: Mouse pressed left at (450, 63)
Screenshot: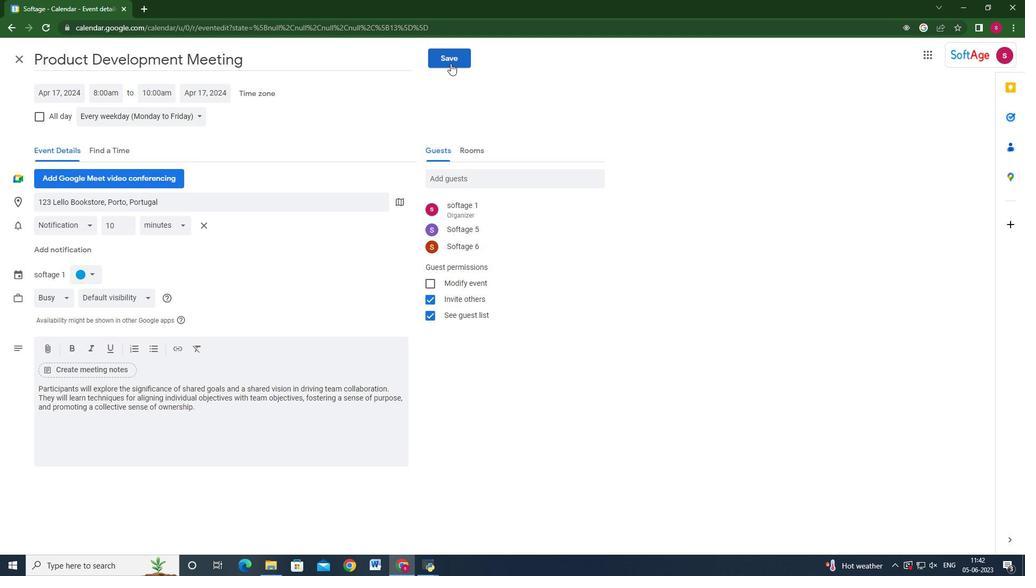 
Action: Mouse moved to (612, 318)
Screenshot: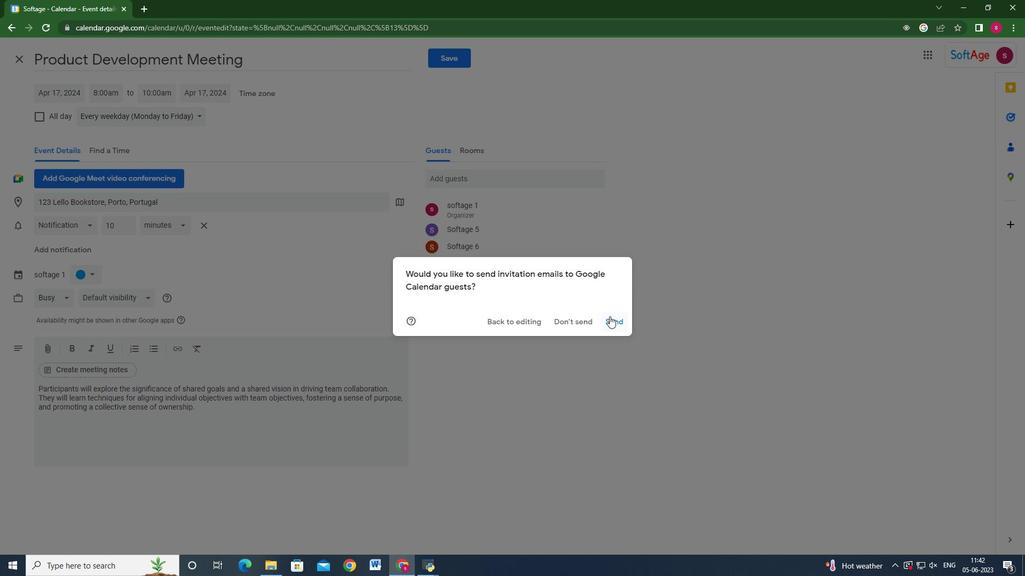 
Action: Mouse pressed left at (612, 318)
Screenshot: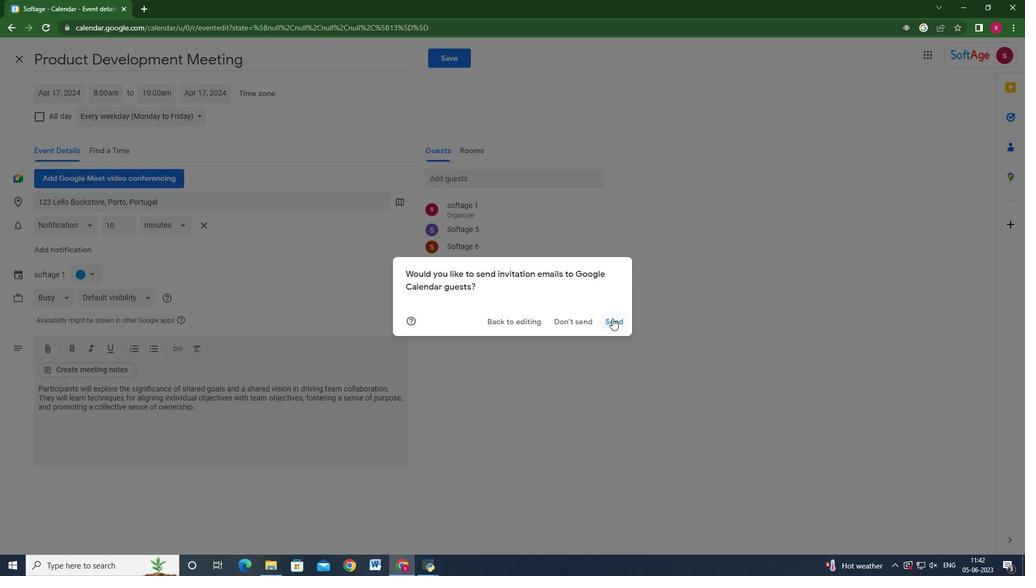 
Action: Mouse moved to (962, 351)
Screenshot: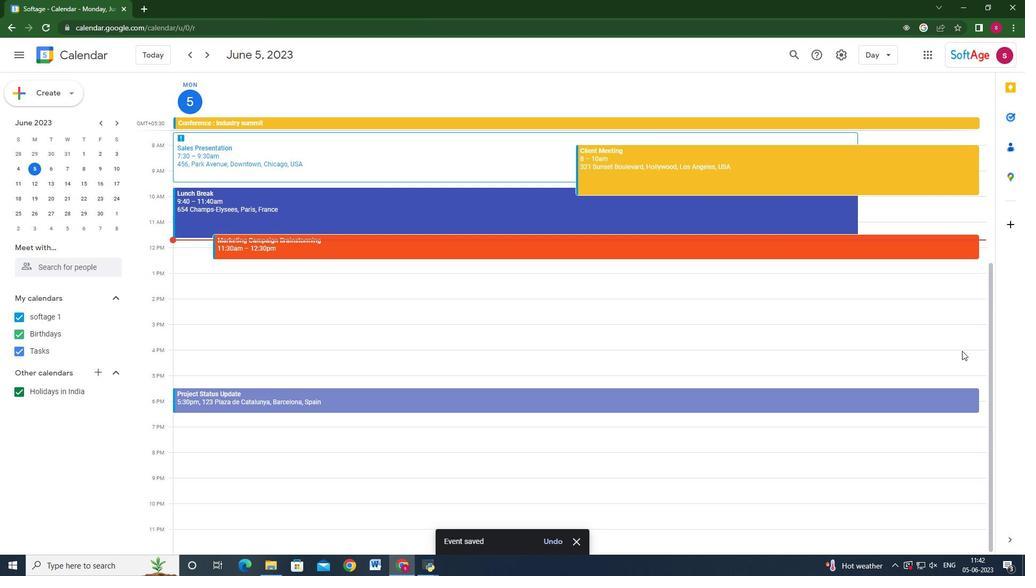 
